 Task: Create List Brand Extension Review in Board Crisis Management Best Practices to Workspace Event Technology Rentals. Create List Brand Architecture Analysis in Board IT Service Level Agreement Management to Workspace Event Technology Rentals. Create List Brand Architecture Strategy in Board Sales Team Performance Analysis and Improvement to Workspace Event Technology Rentals
Action: Mouse moved to (1051, 586)
Screenshot: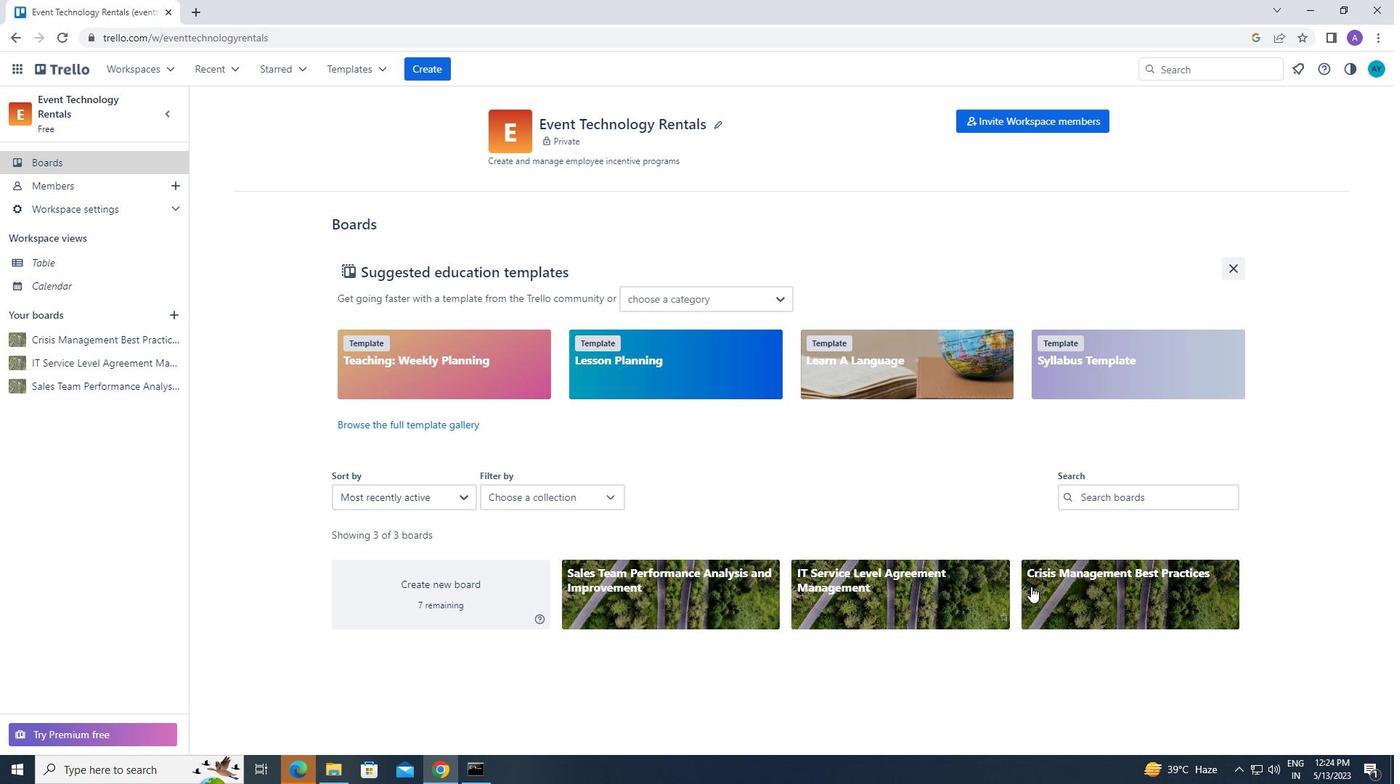 
Action: Mouse pressed left at (1051, 586)
Screenshot: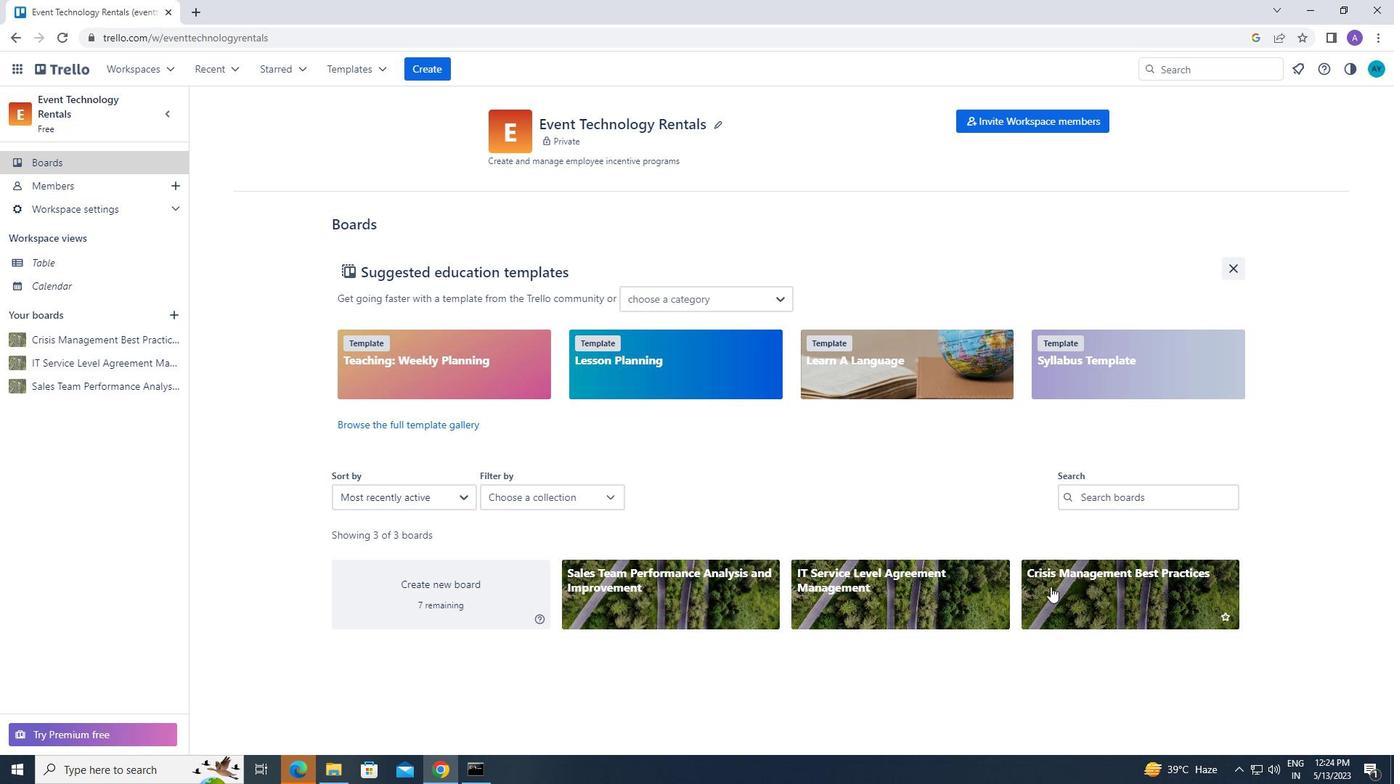 
Action: Mouse moved to (252, 152)
Screenshot: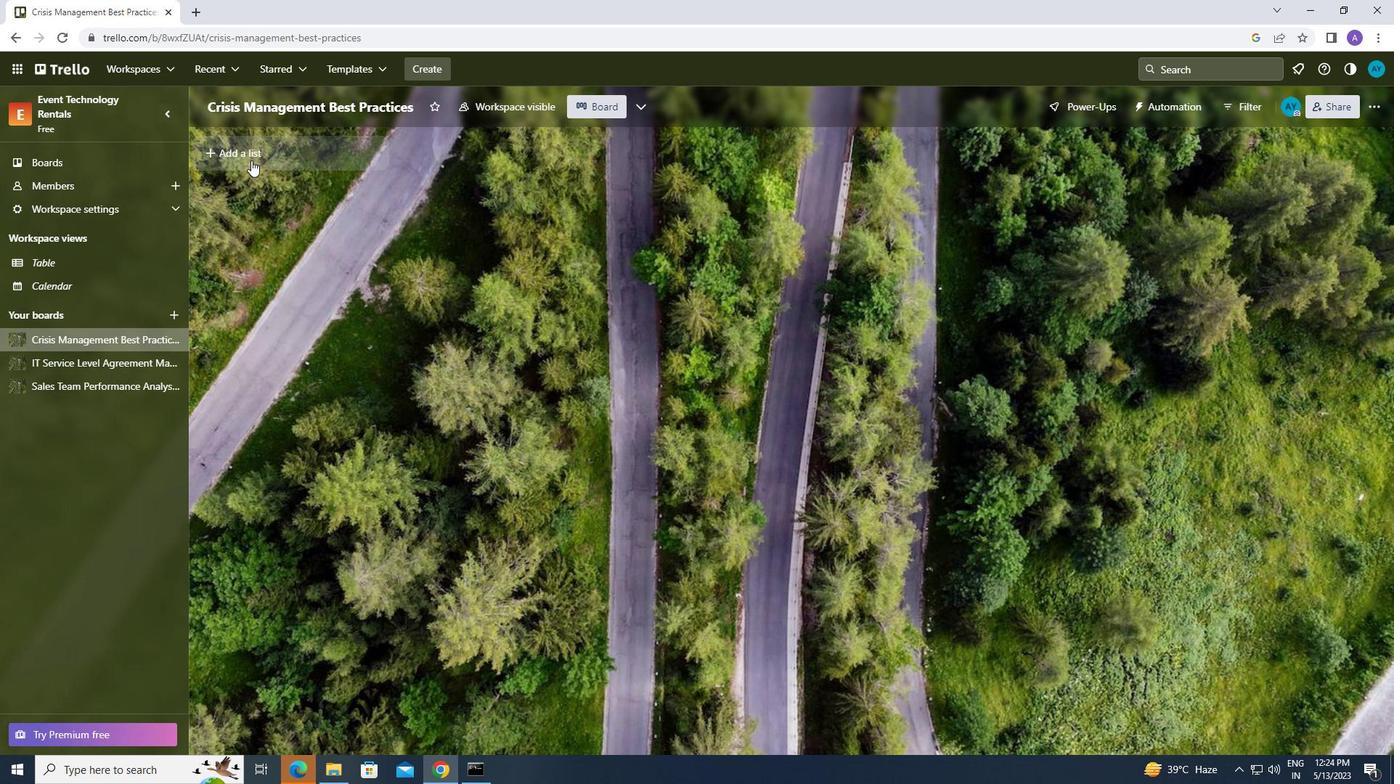 
Action: Mouse pressed left at (252, 152)
Screenshot: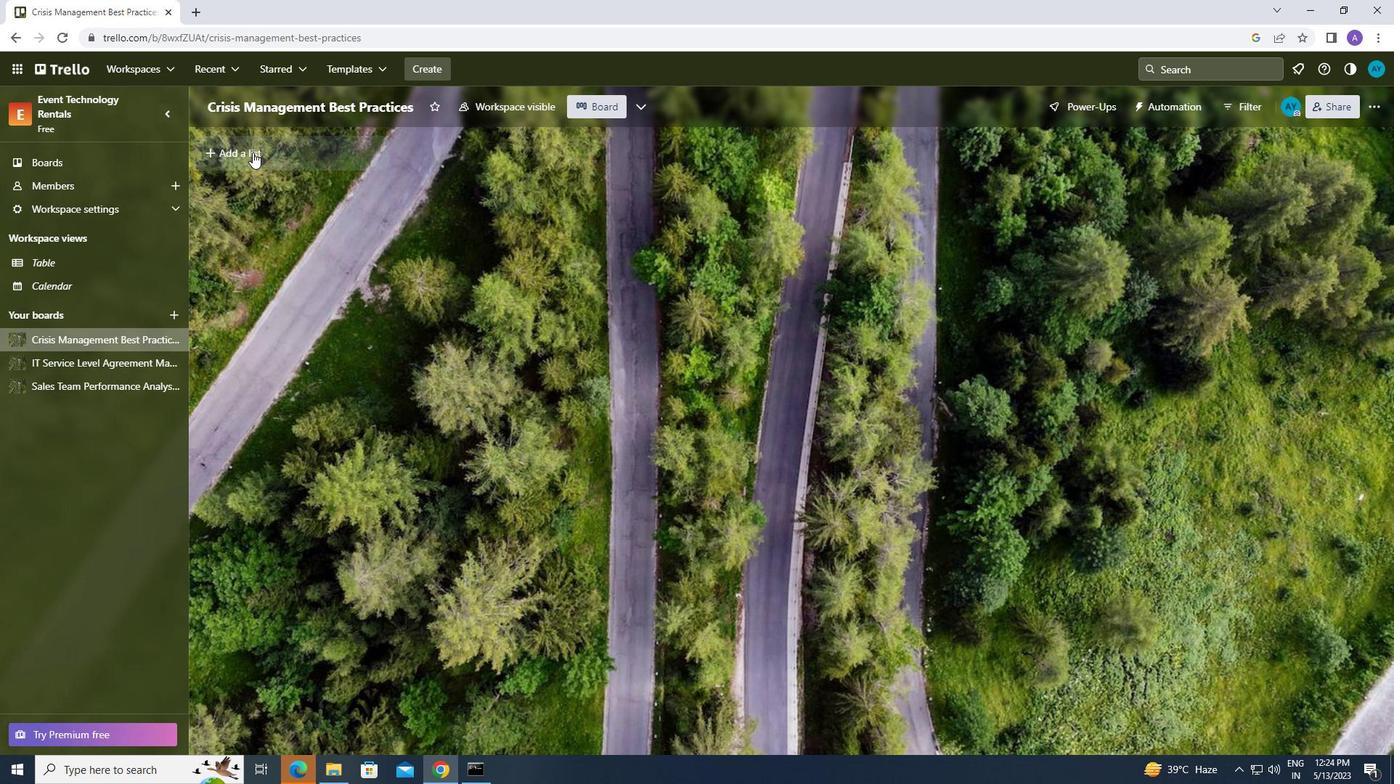
Action: Mouse moved to (256, 156)
Screenshot: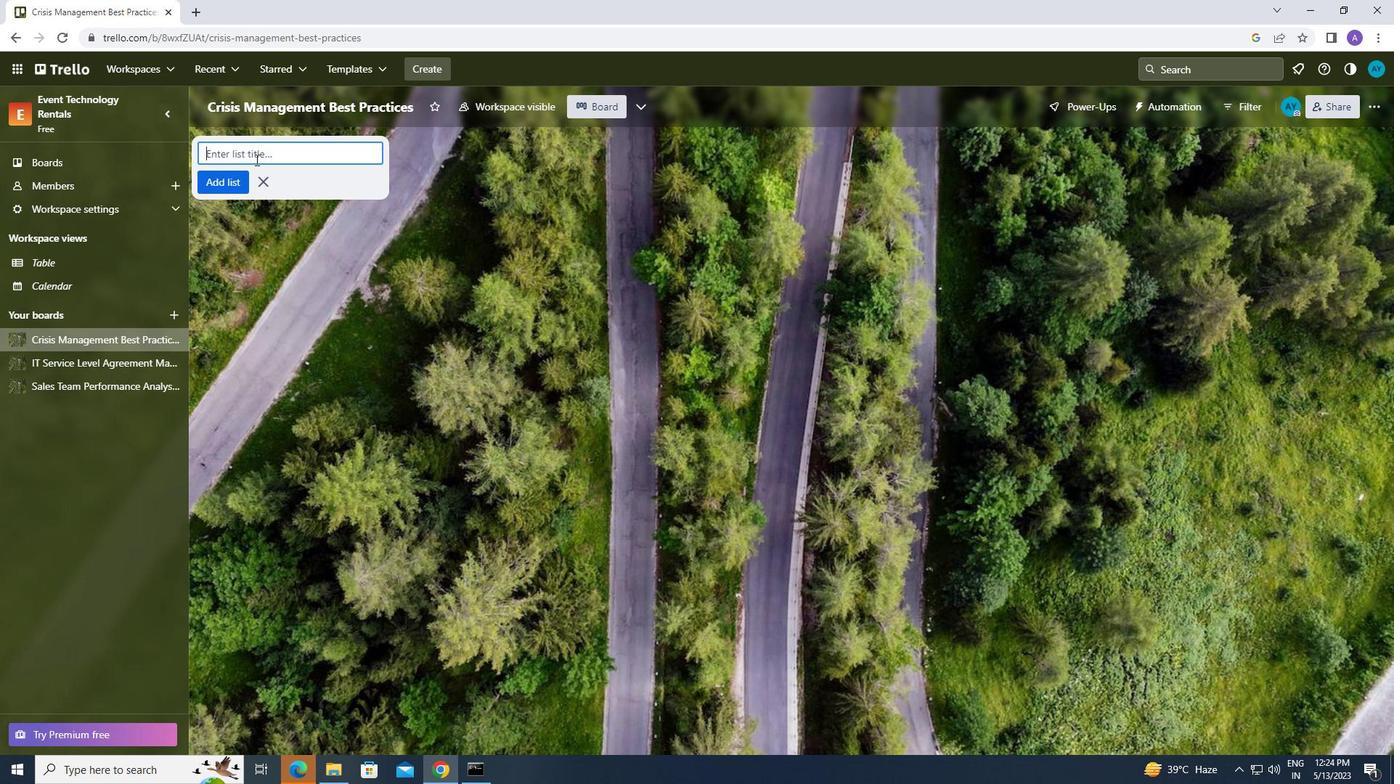 
Action: Mouse pressed left at (256, 156)
Screenshot: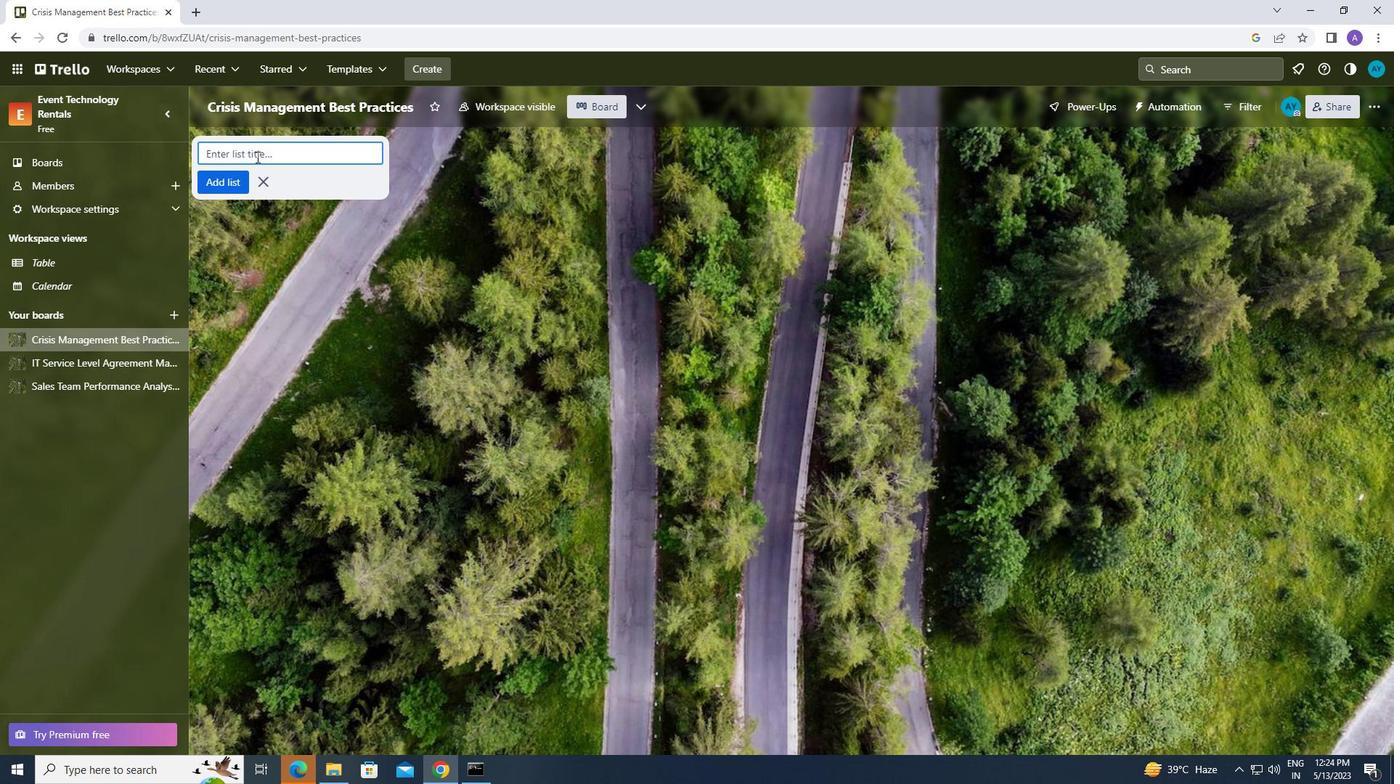 
Action: Key pressed <Key.caps_lock>b<Key.backspace><Key.caps_lock>b<Key.caps_lock>rand<Key.space><Key.caps_lock>e<Key.caps_lock>xt
Screenshot: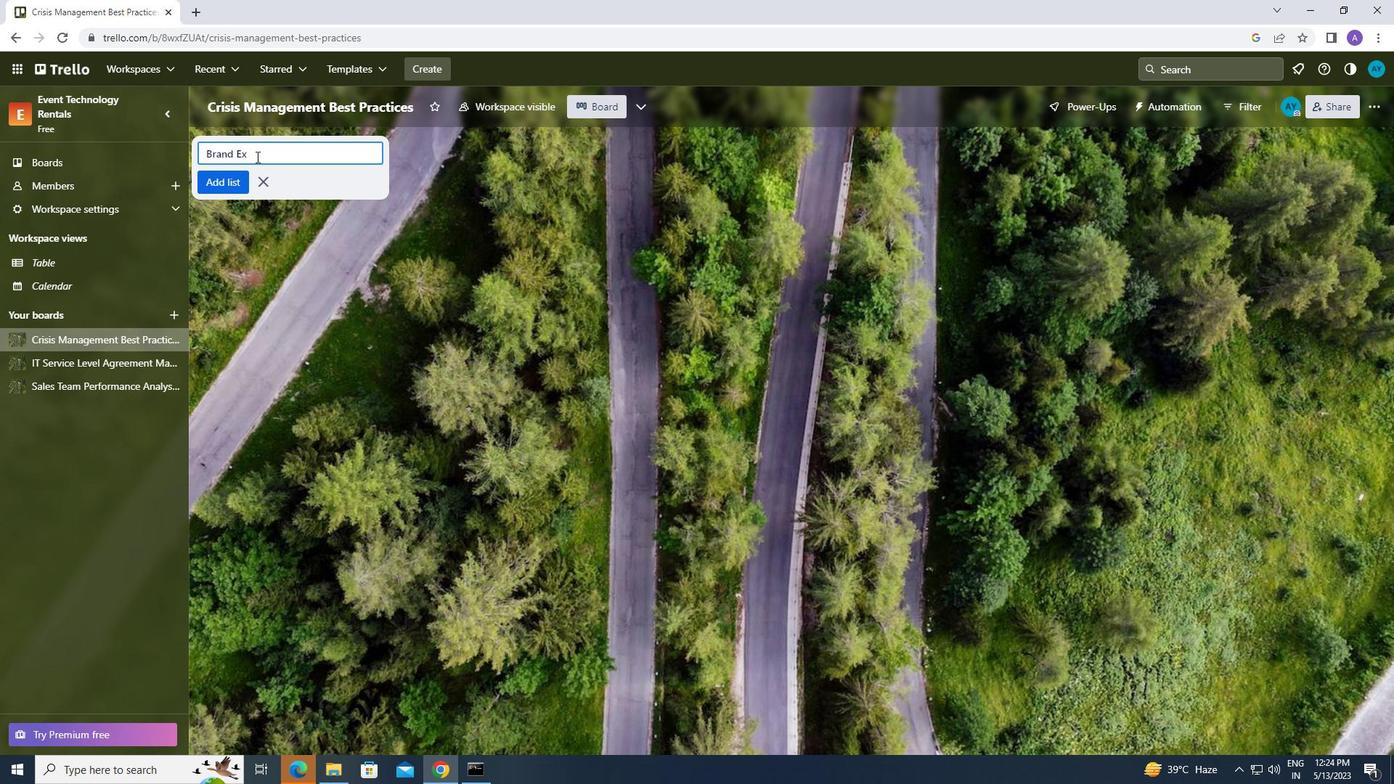
Action: Mouse moved to (608, 71)
Screenshot: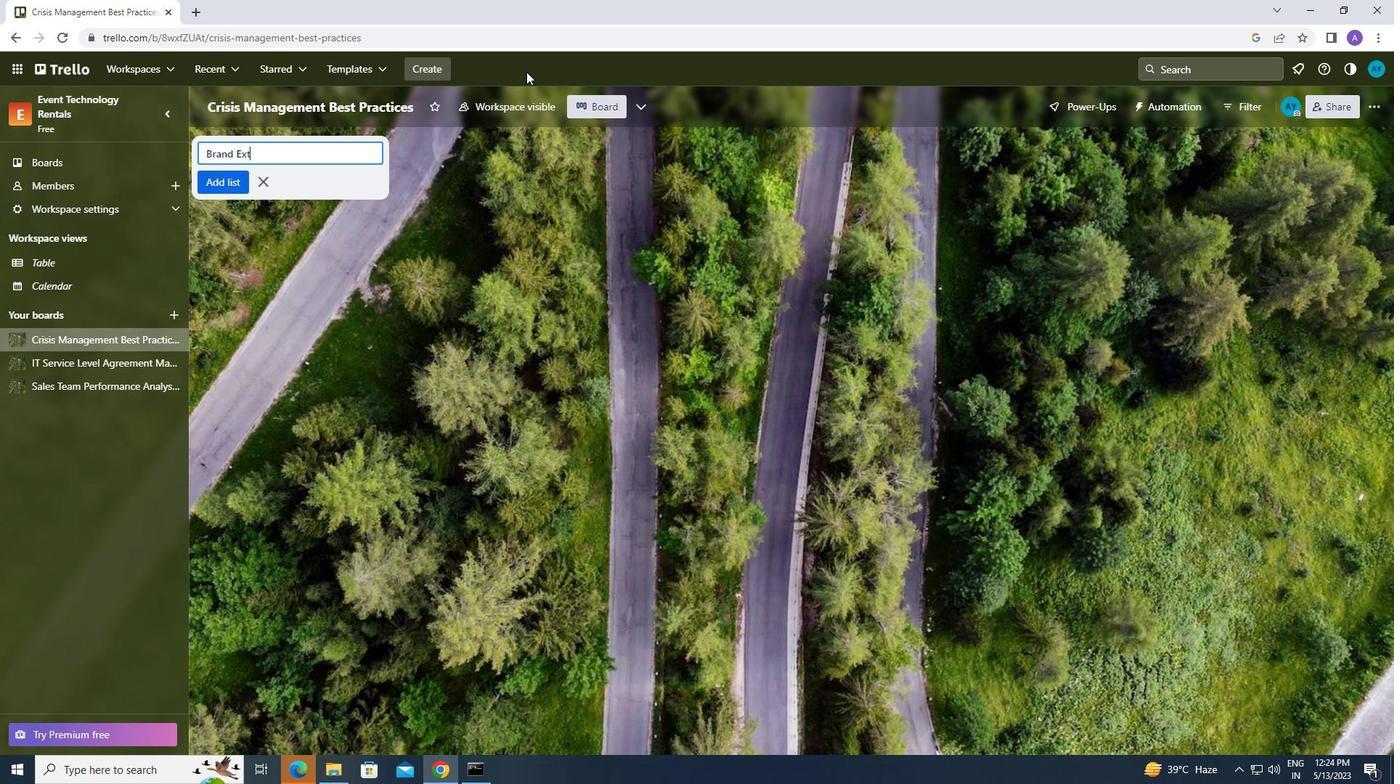 
Action: Key pressed ension<Key.space><Key.caps_lock>r<Key.caps_lock>eview
Screenshot: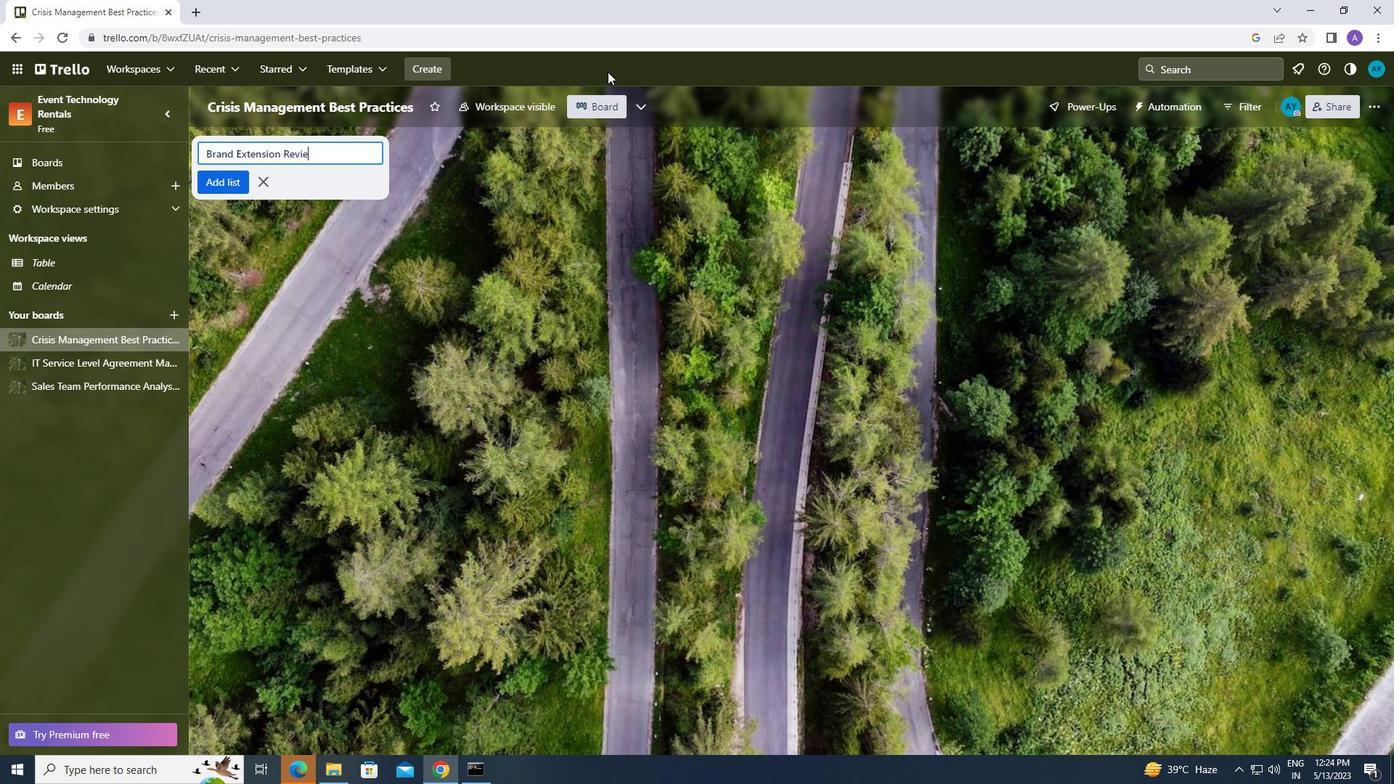 
Action: Mouse moved to (626, 102)
Screenshot: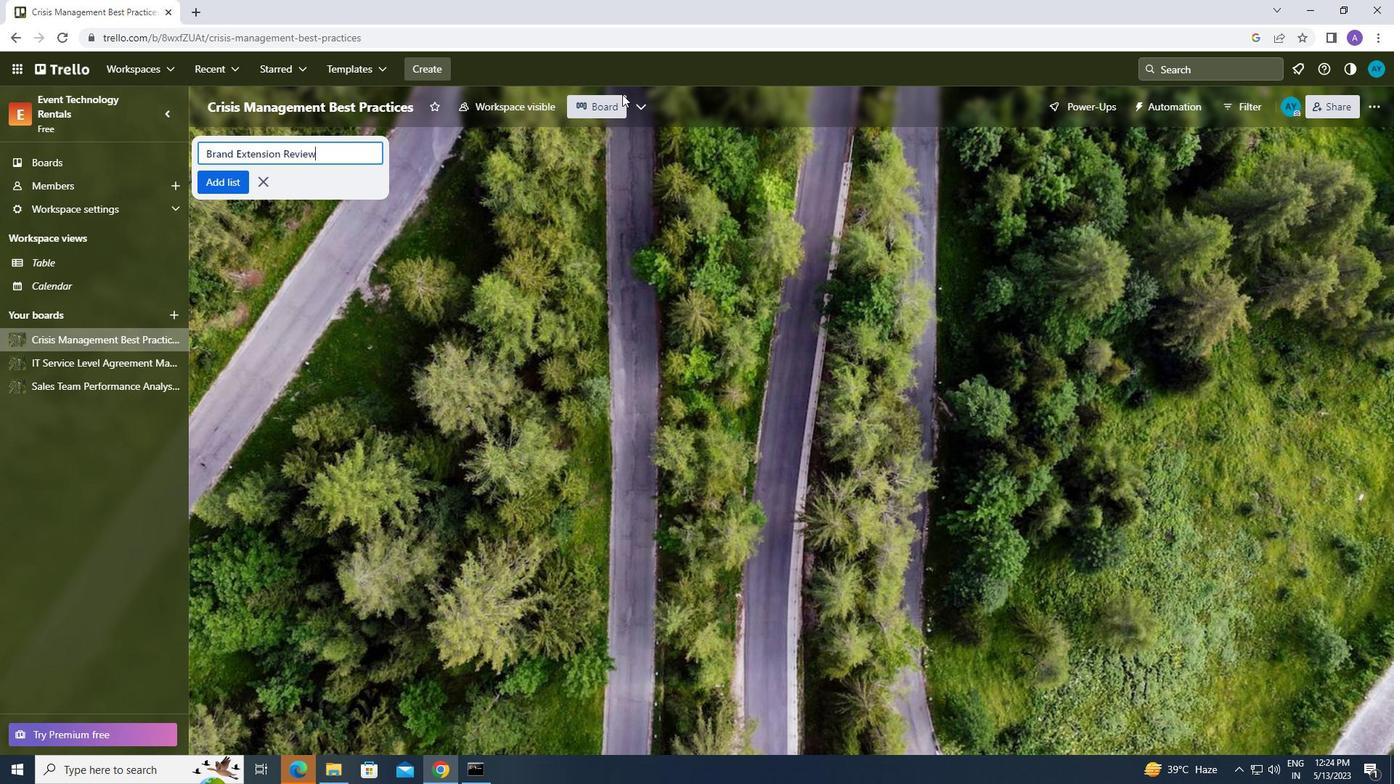 
Action: Key pressed <Key.enter>
Screenshot: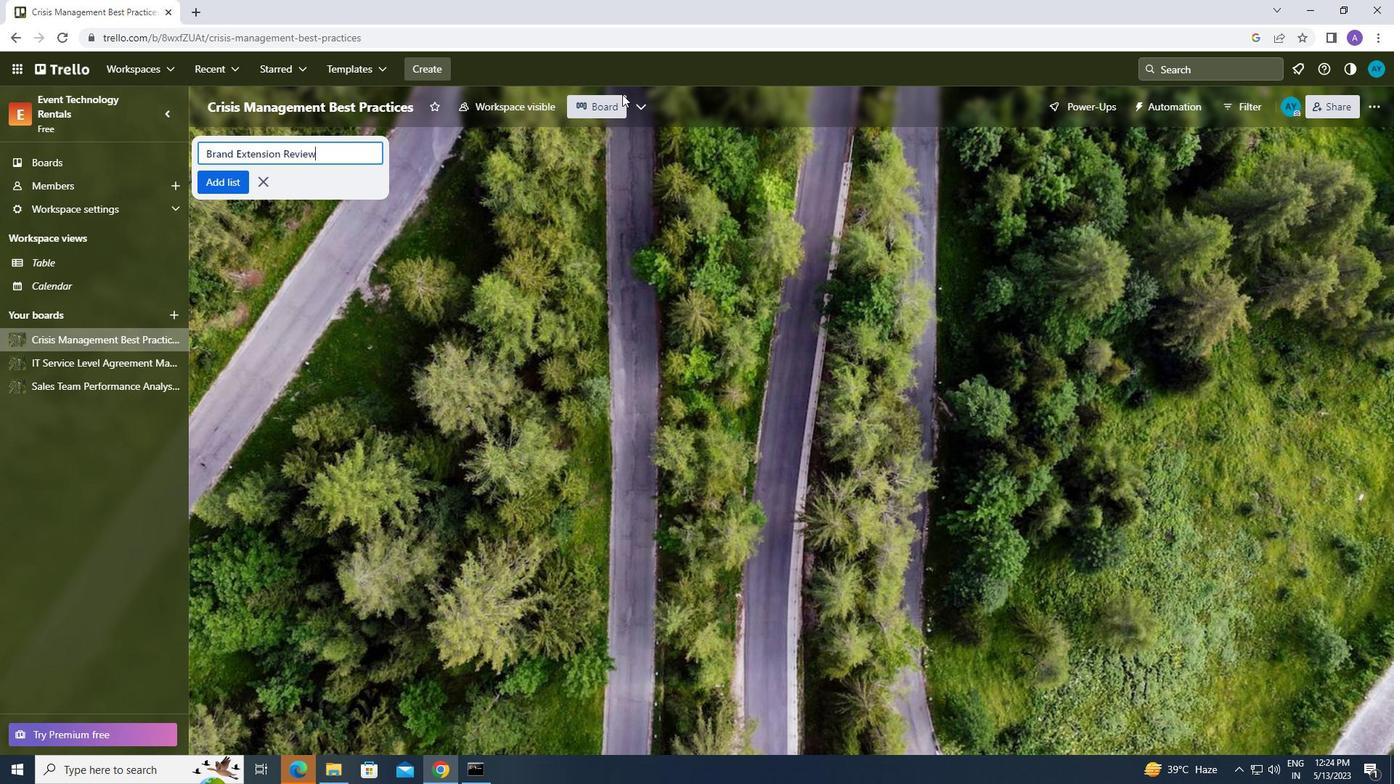 
Action: Mouse moved to (153, 69)
Screenshot: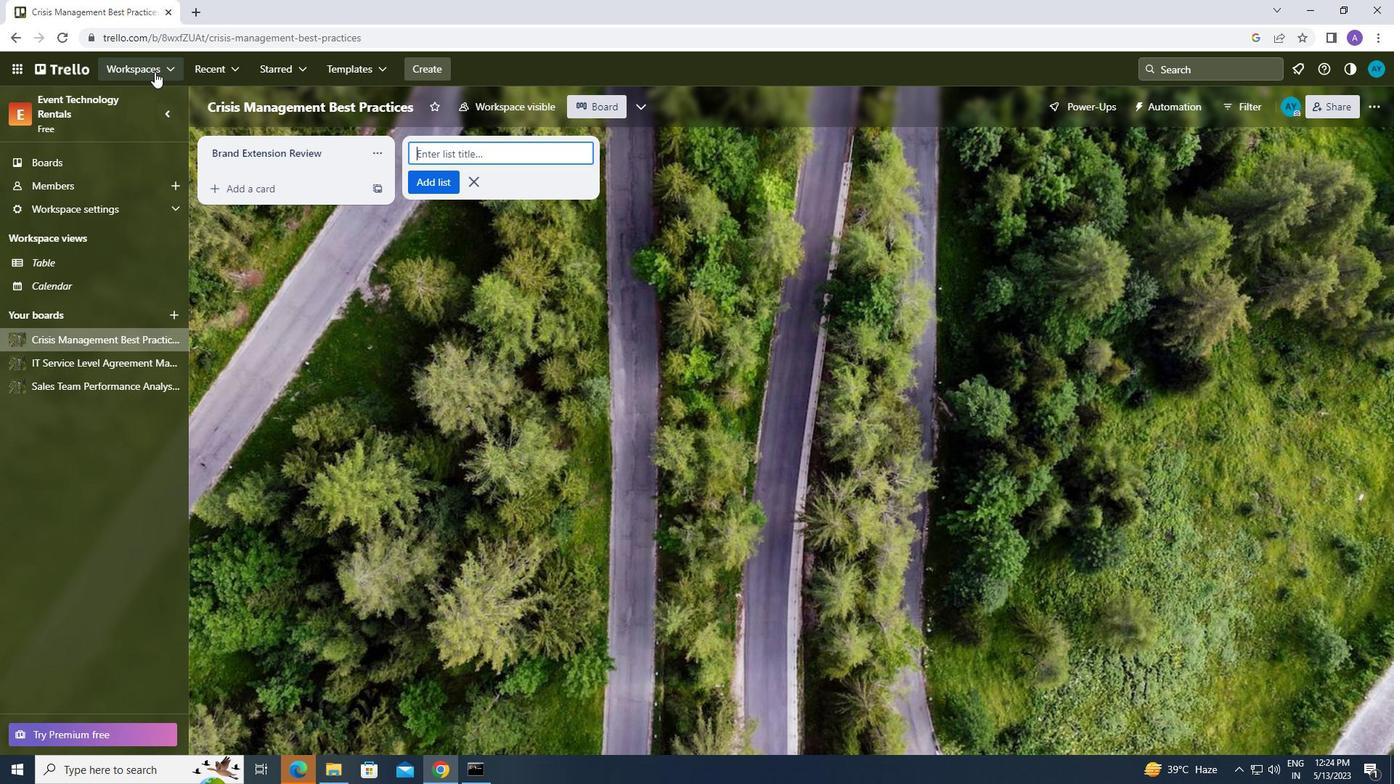 
Action: Mouse pressed left at (153, 69)
Screenshot: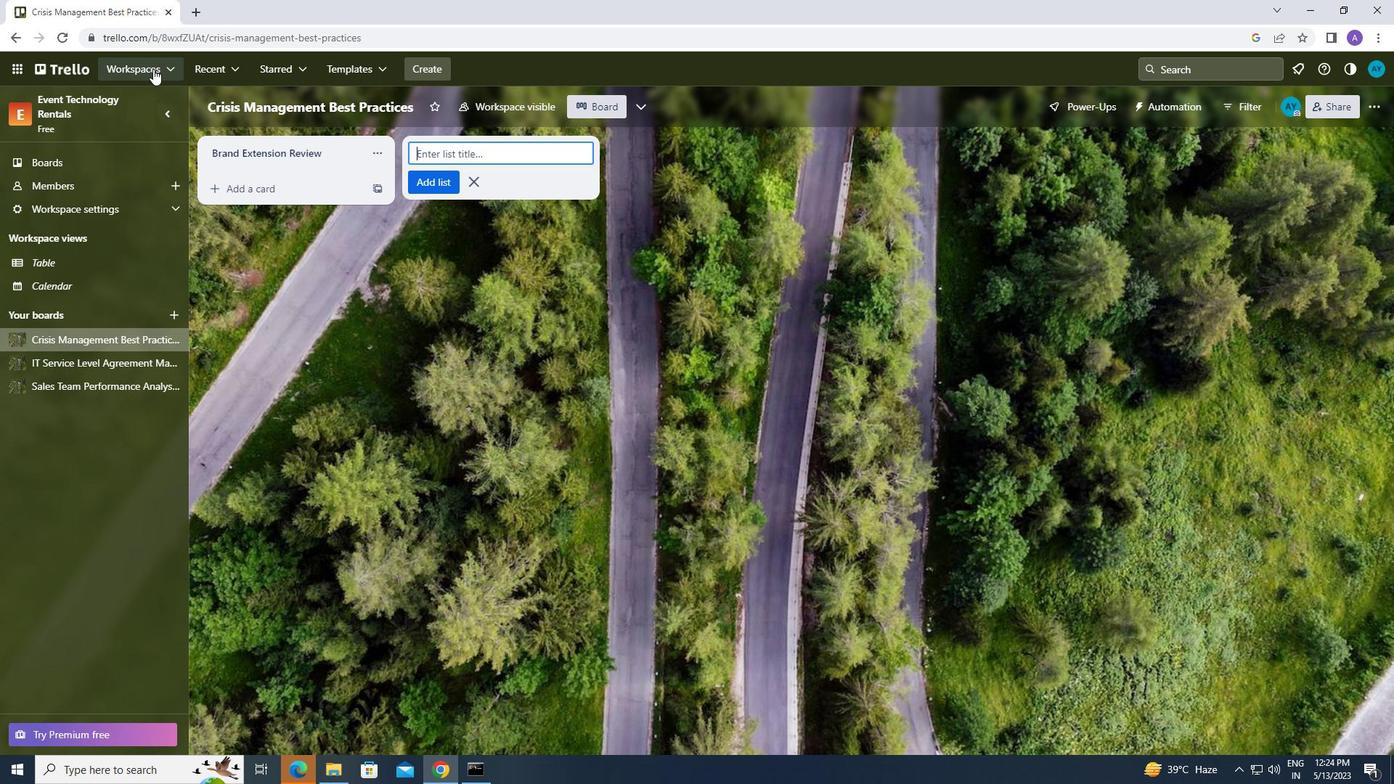 
Action: Mouse moved to (156, 347)
Screenshot: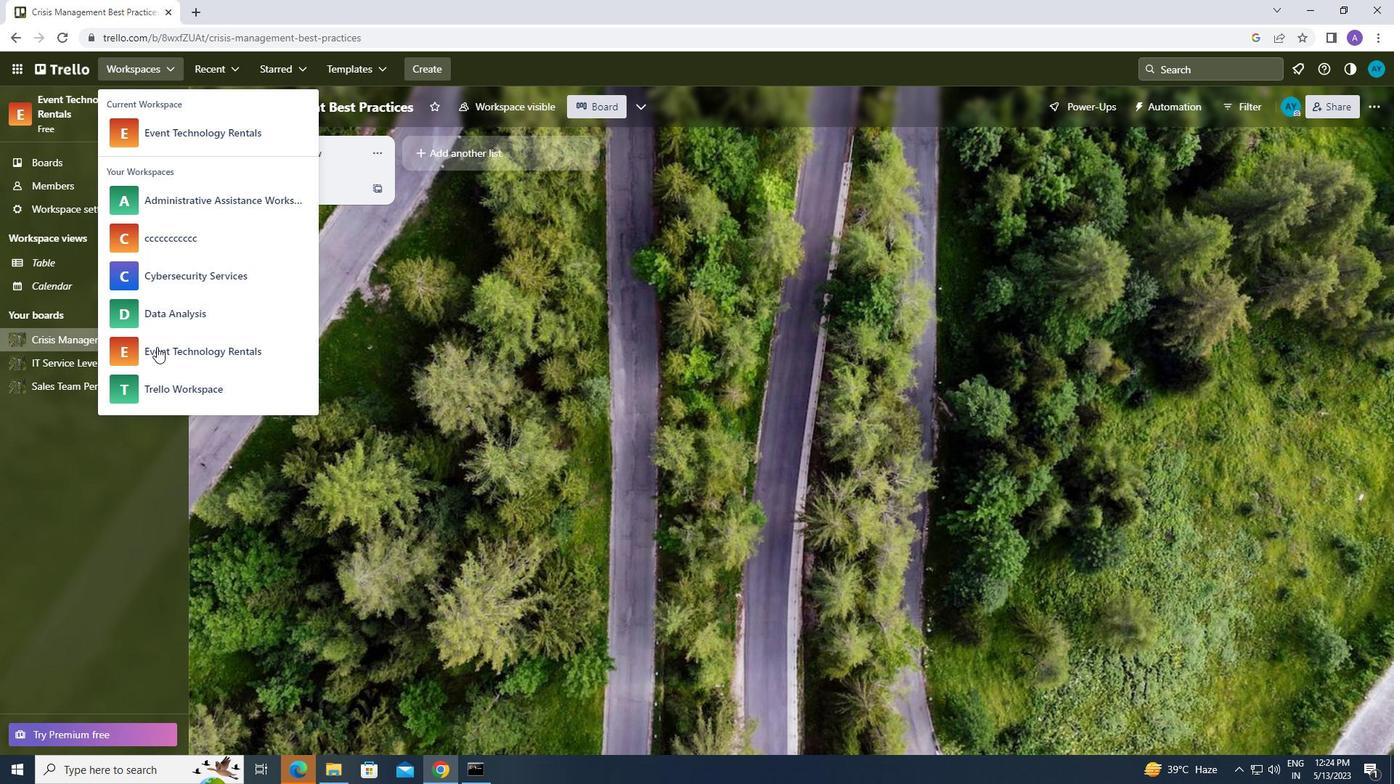
Action: Mouse pressed left at (156, 347)
Screenshot: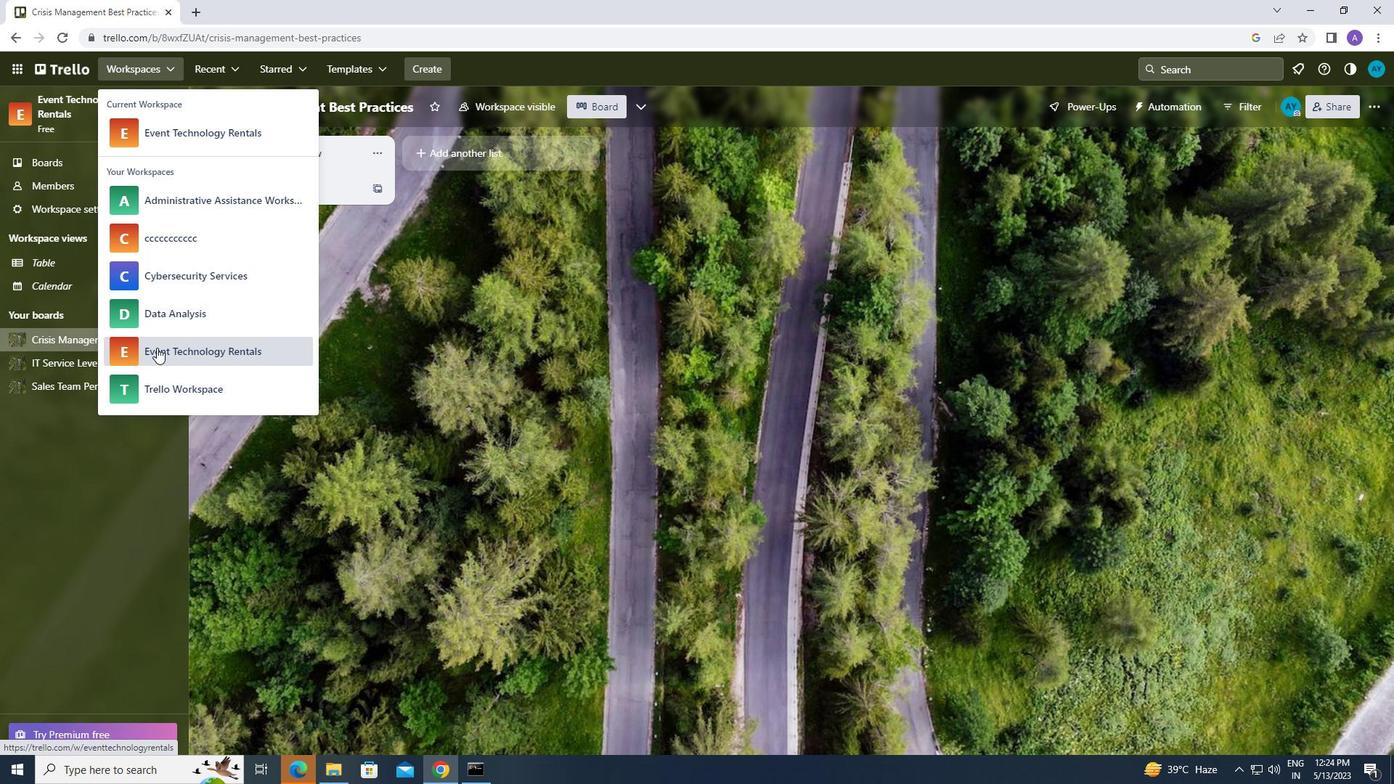 
Action: Mouse moved to (876, 581)
Screenshot: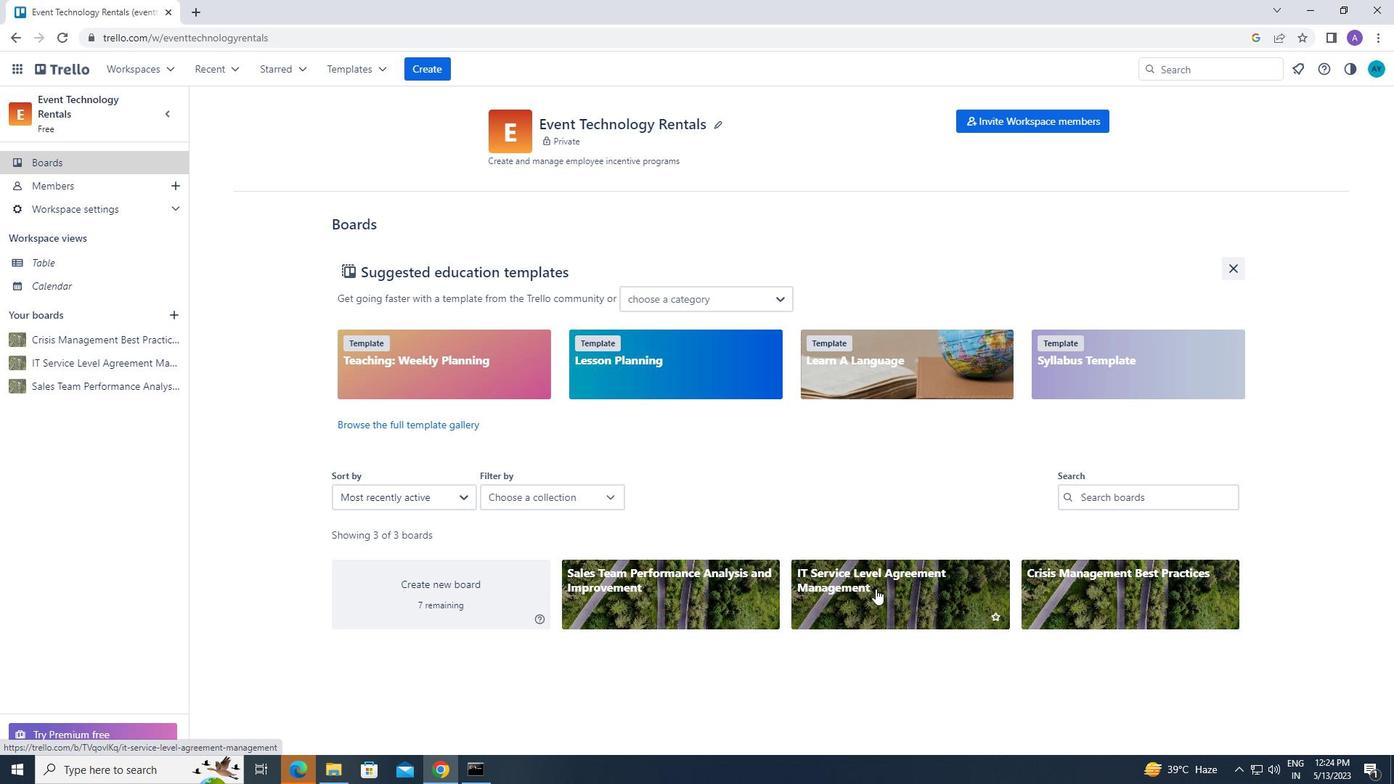 
Action: Mouse pressed left at (876, 581)
Screenshot: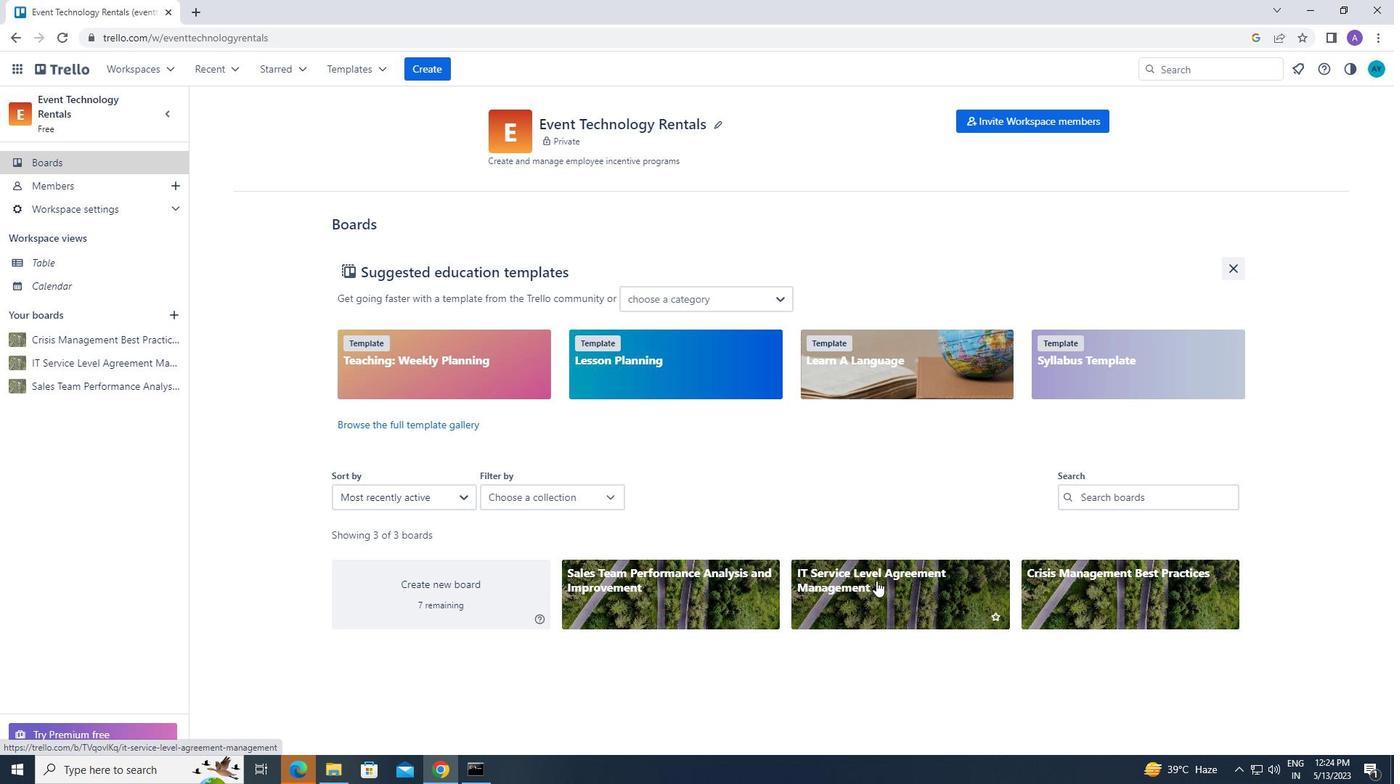 
Action: Mouse moved to (291, 149)
Screenshot: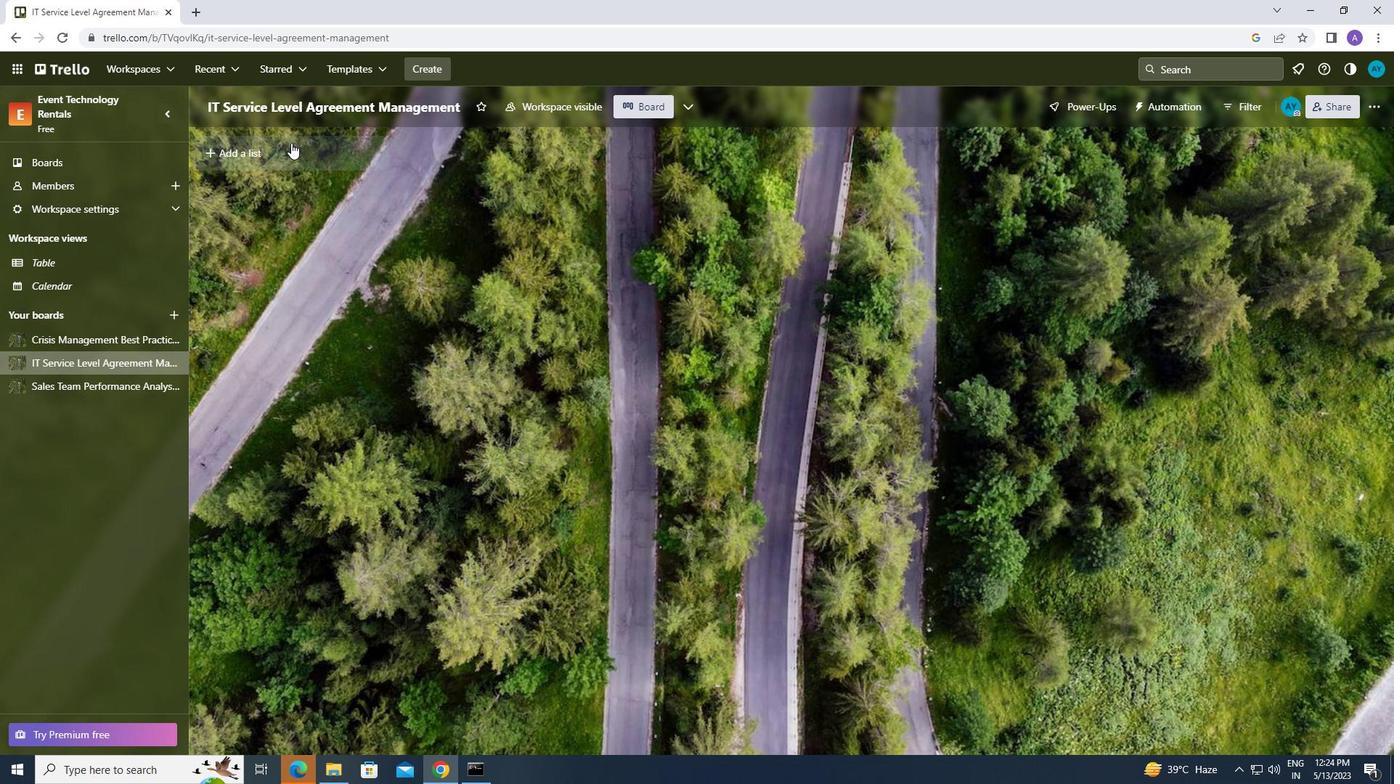 
Action: Mouse pressed left at (291, 149)
Screenshot: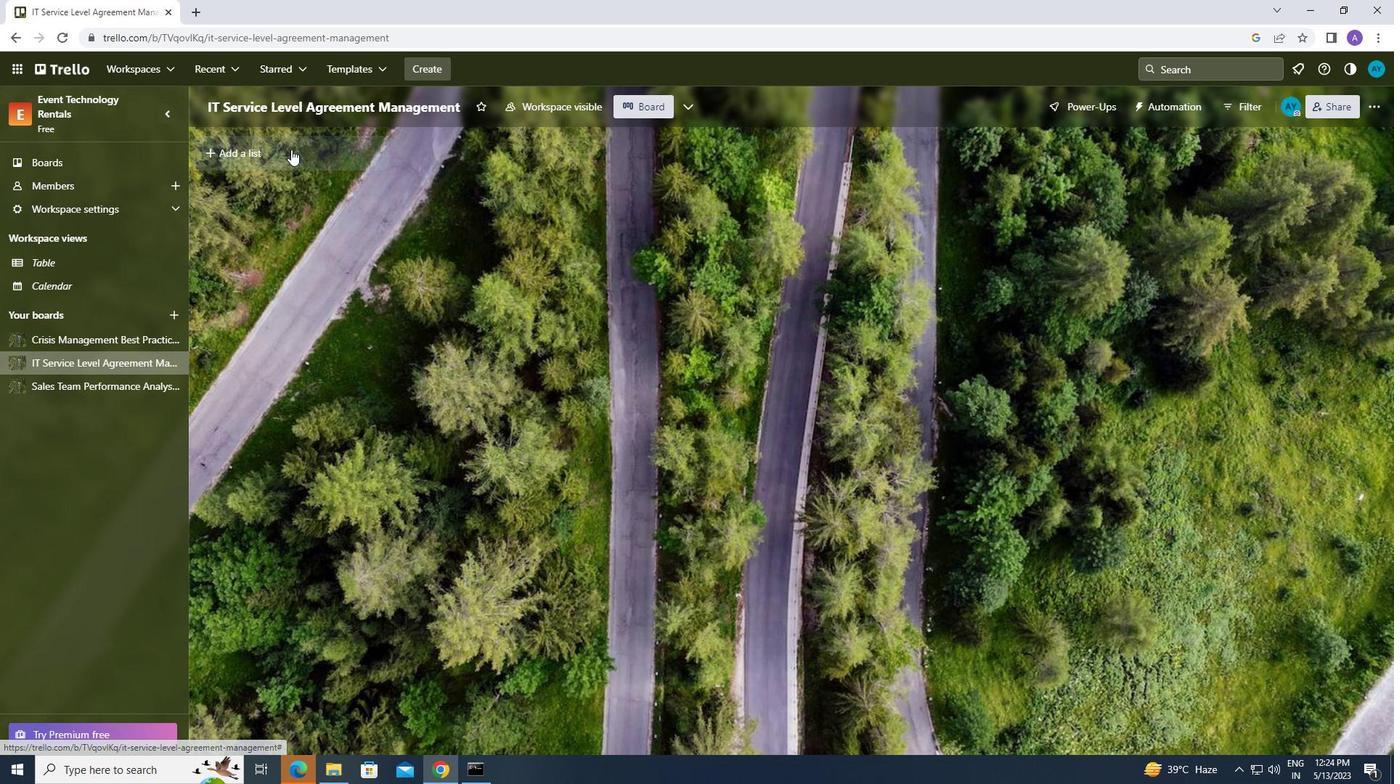 
Action: Mouse moved to (281, 149)
Screenshot: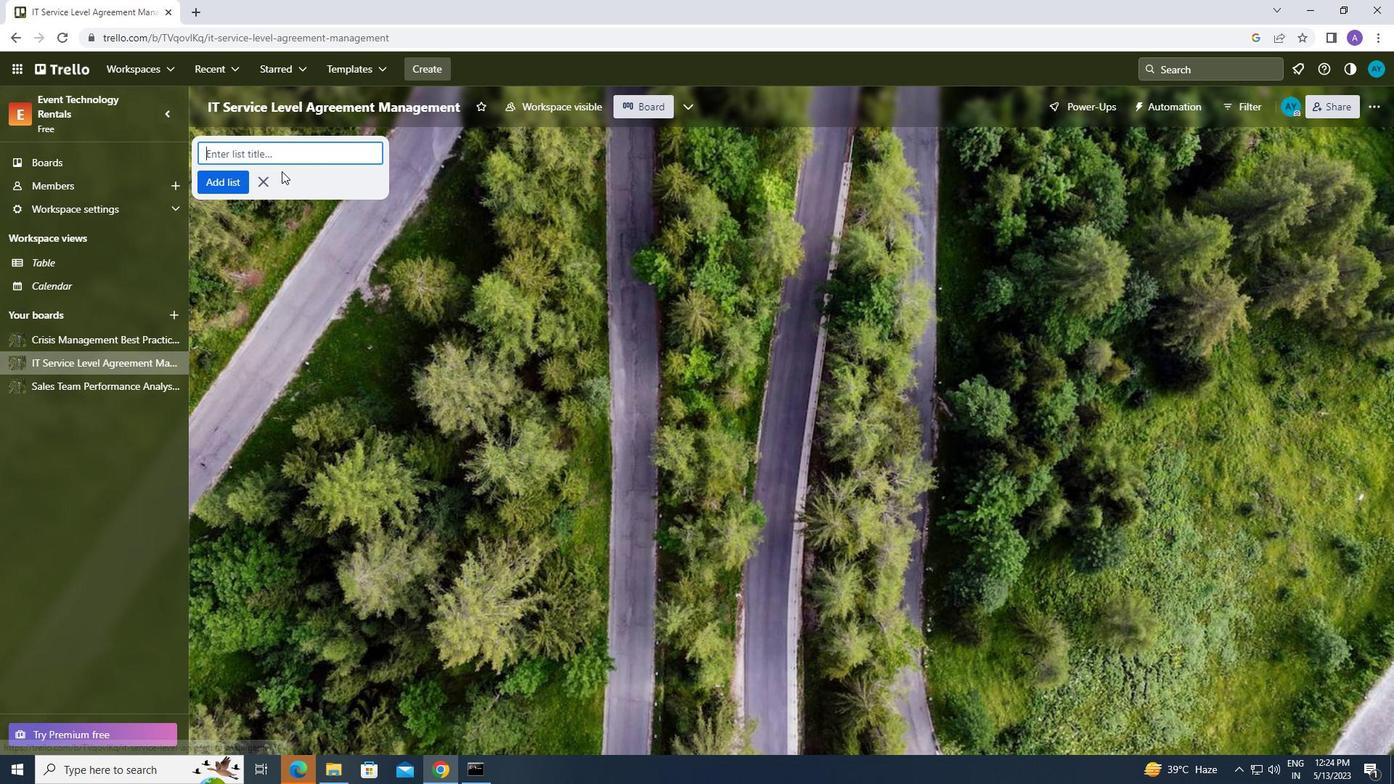 
Action: Mouse pressed left at (281, 149)
Screenshot: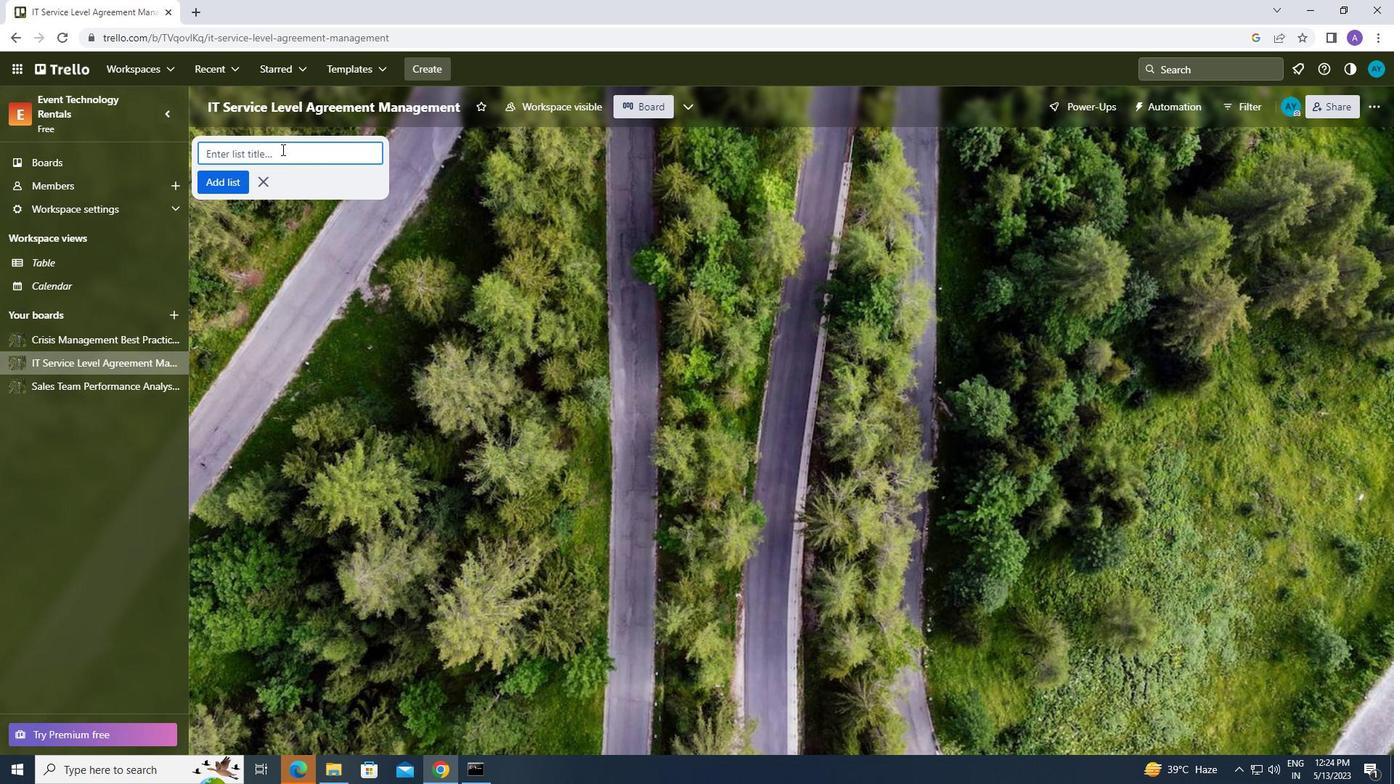 
Action: Key pressed <Key.caps_lock>b<Key.caps_lock>rand<Key.space><Key.caps_lock>a<Key.caps_lock>rchitectur
Screenshot: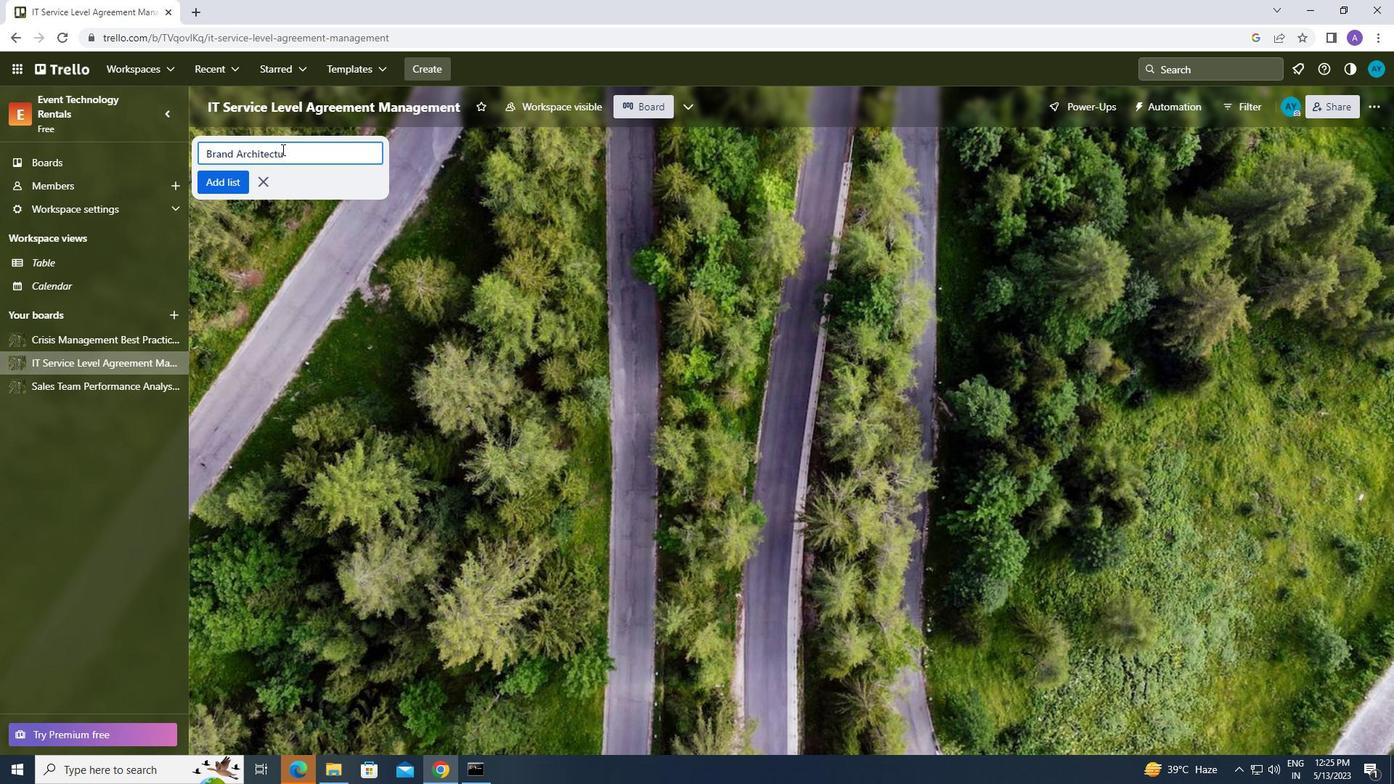 
Action: Mouse moved to (363, 205)
Screenshot: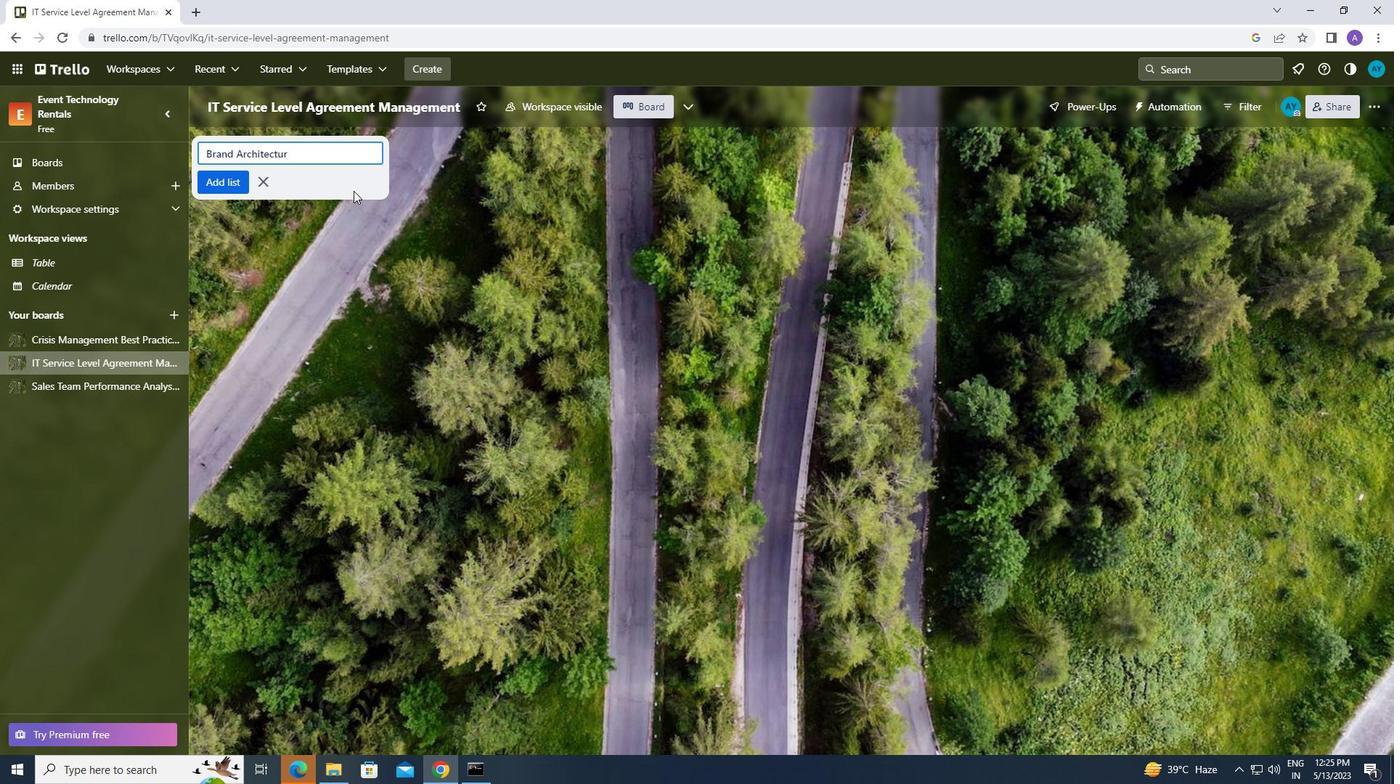 
Action: Key pressed e<Key.enter>
Screenshot: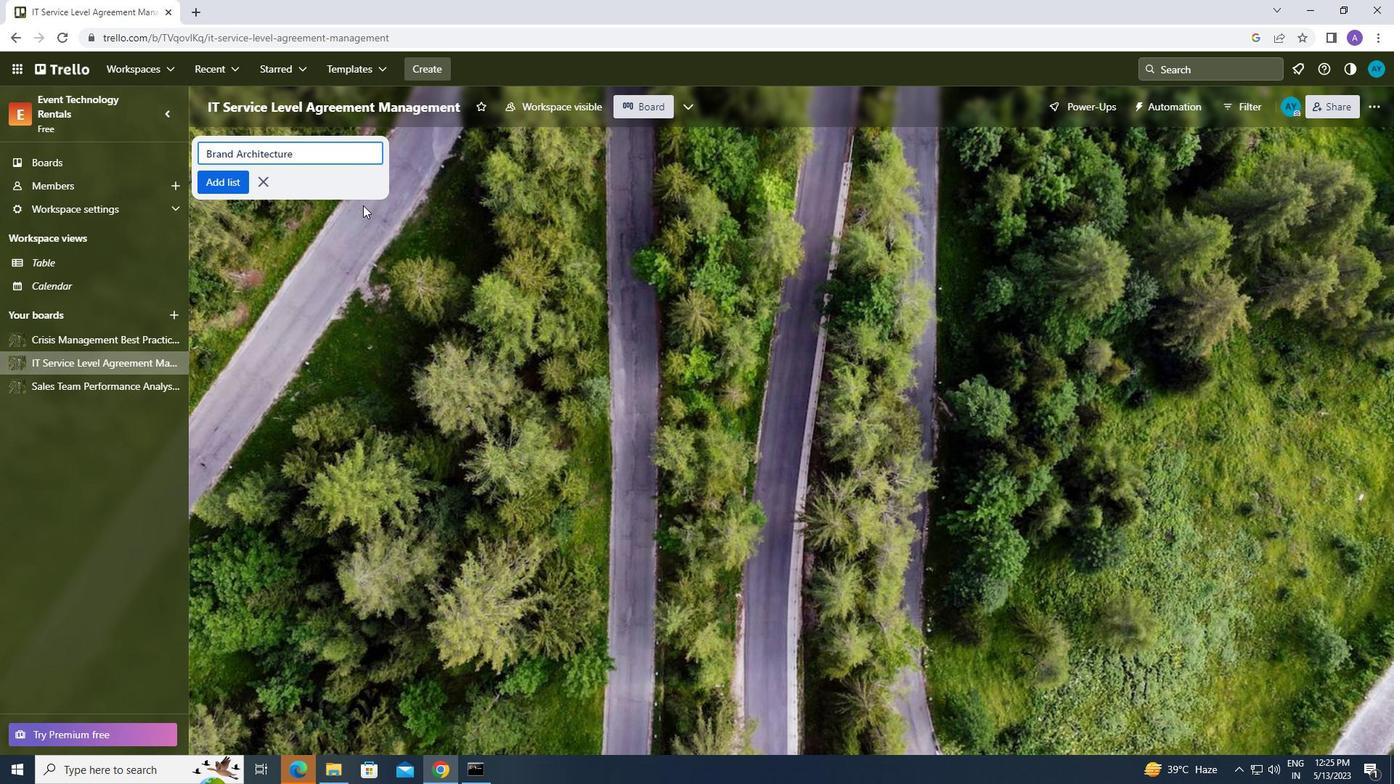 
Action: Mouse moved to (116, 66)
Screenshot: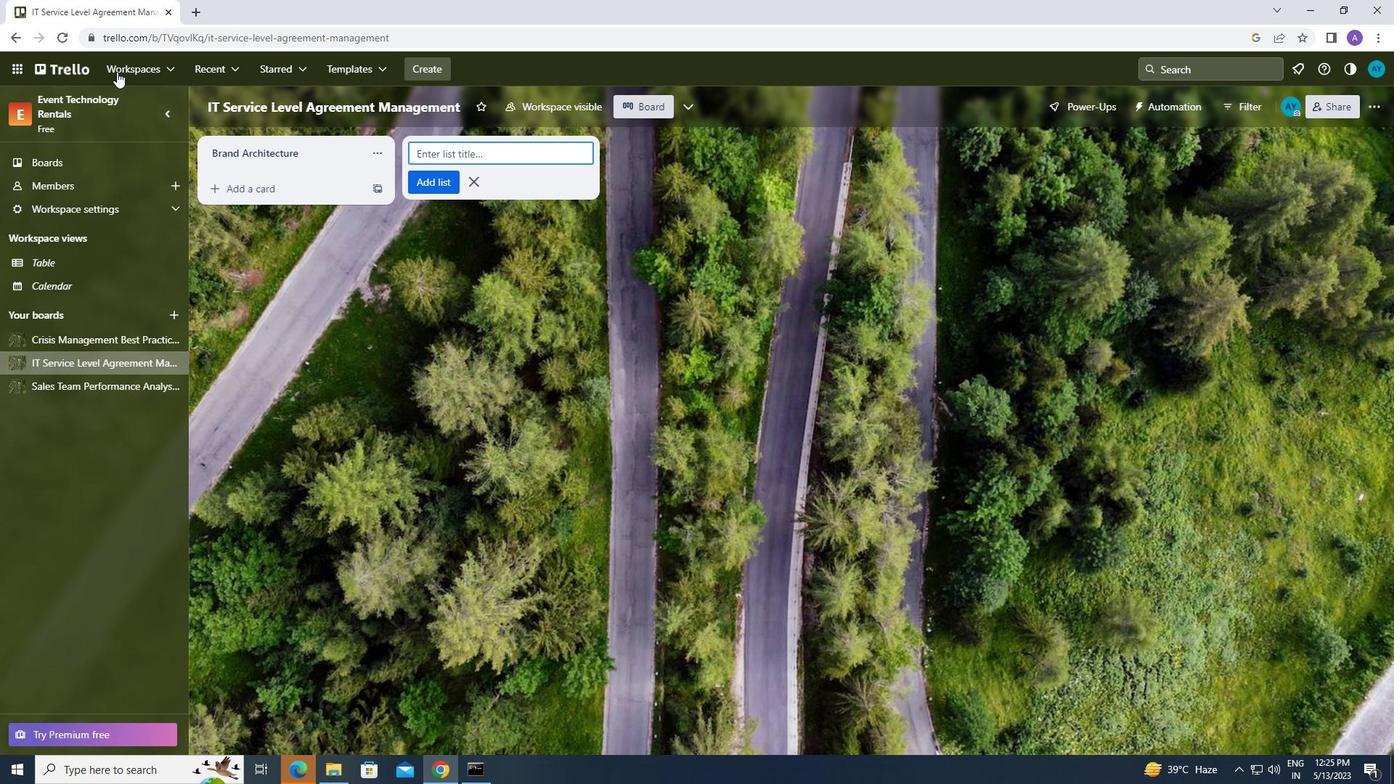 
Action: Mouse pressed left at (116, 66)
Screenshot: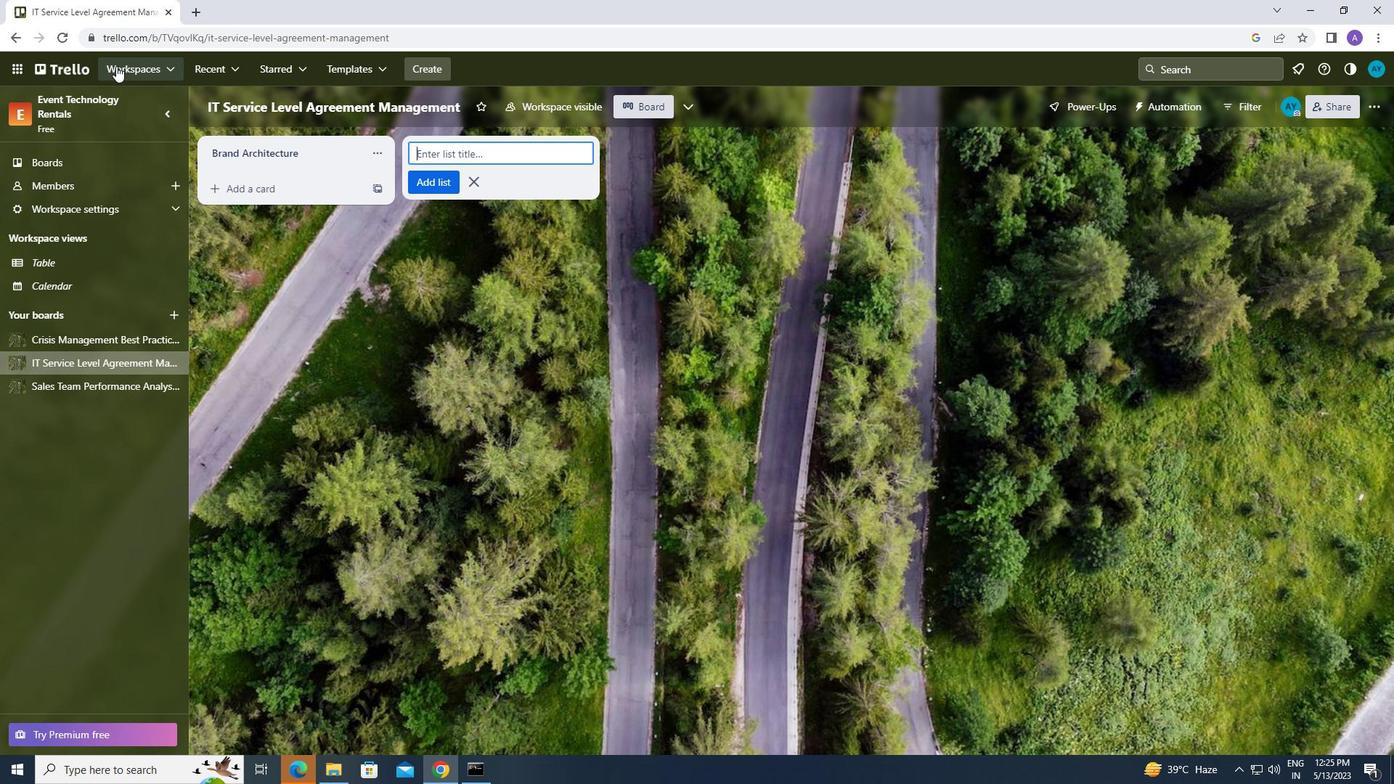 
Action: Mouse moved to (146, 350)
Screenshot: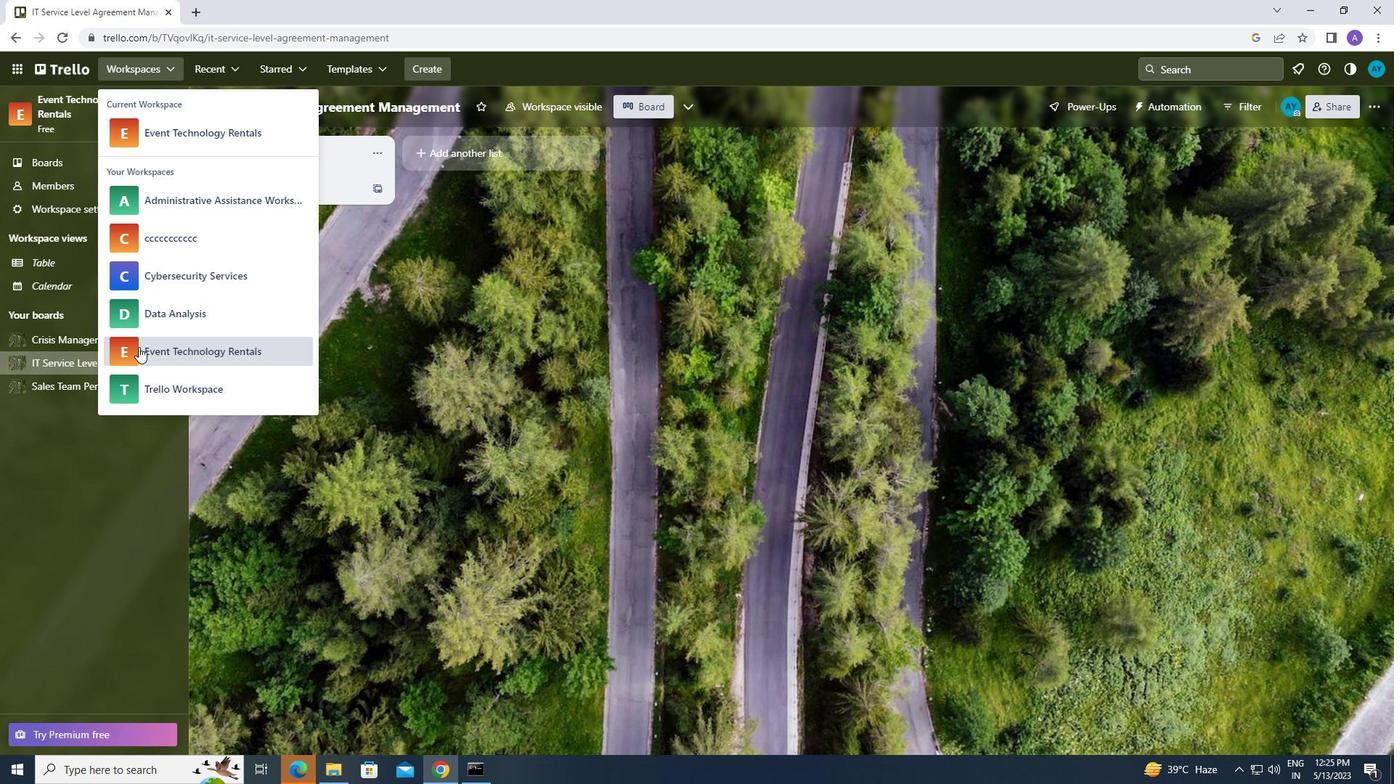 
Action: Mouse pressed left at (146, 350)
Screenshot: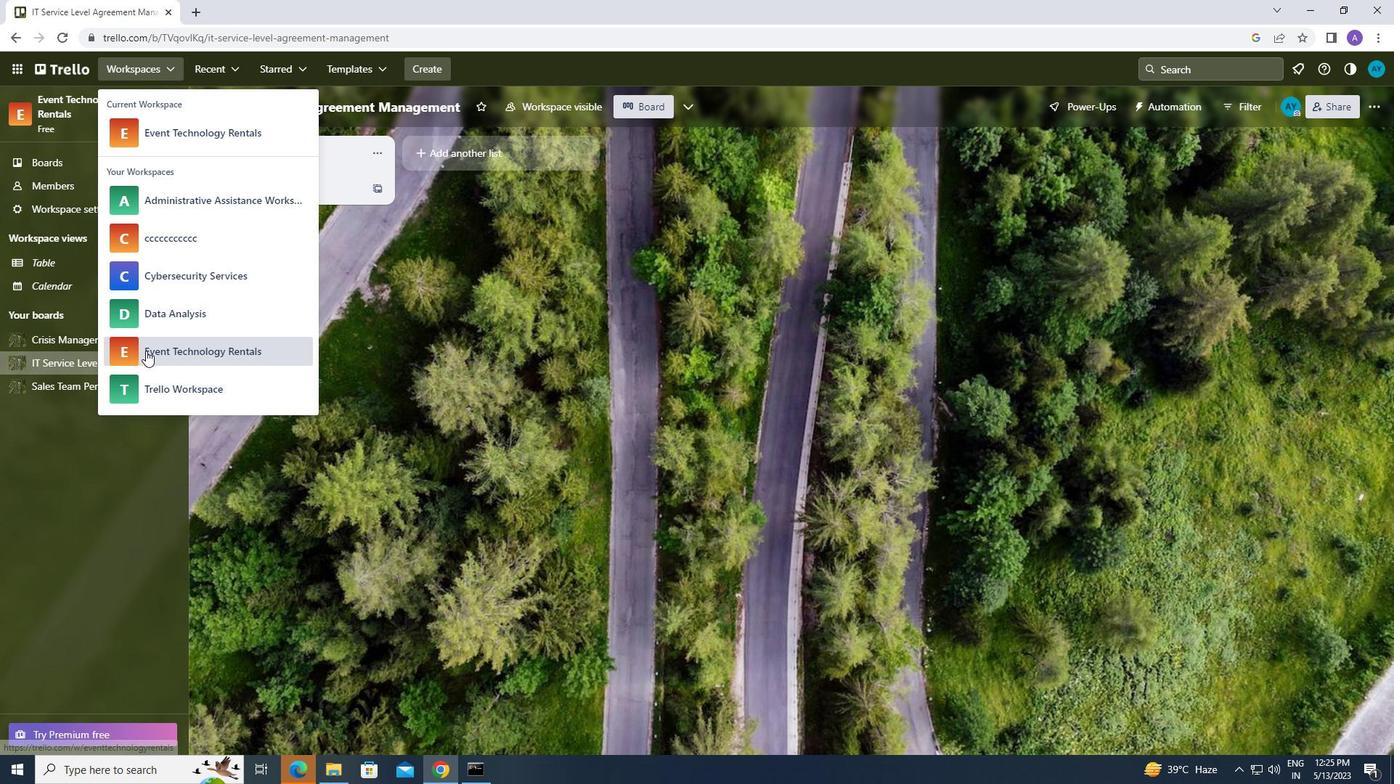 
Action: Mouse moved to (638, 592)
Screenshot: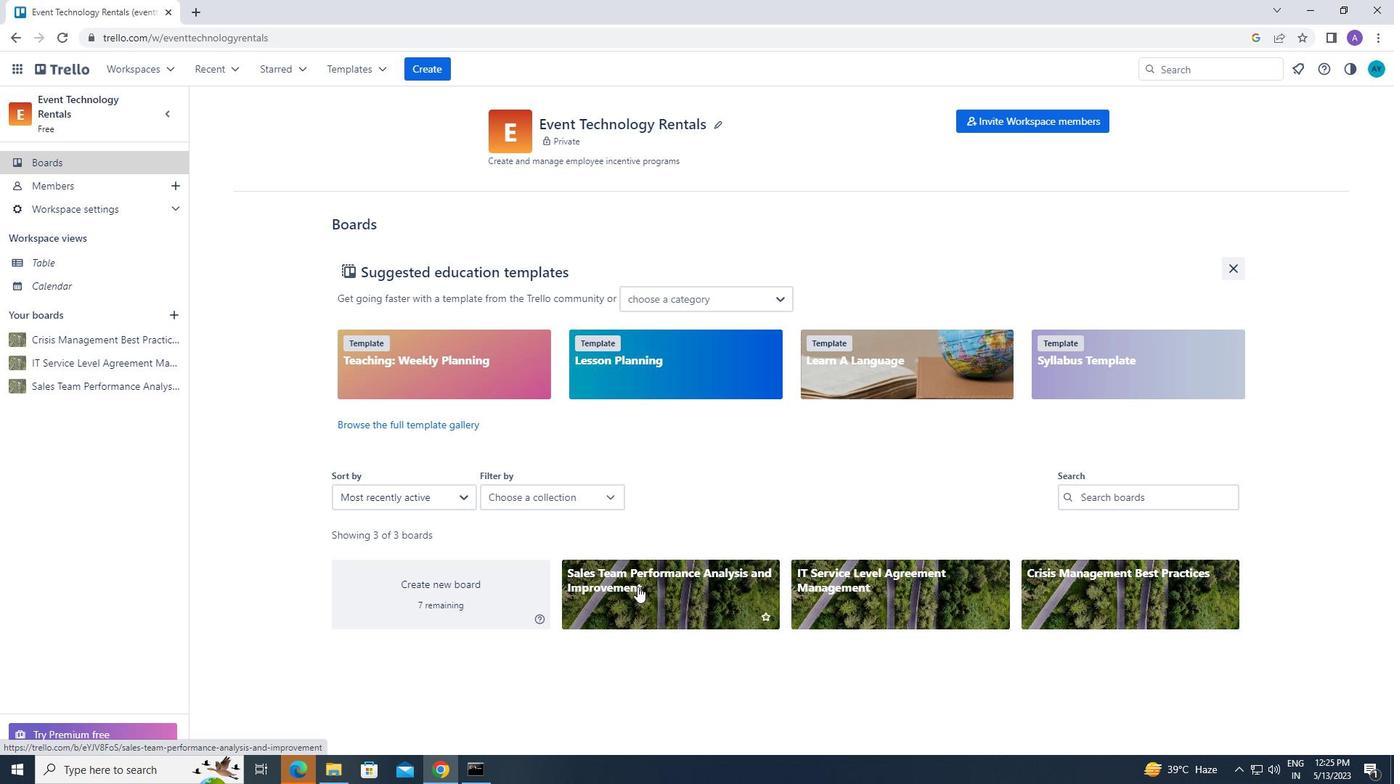 
Action: Mouse pressed left at (638, 592)
Screenshot: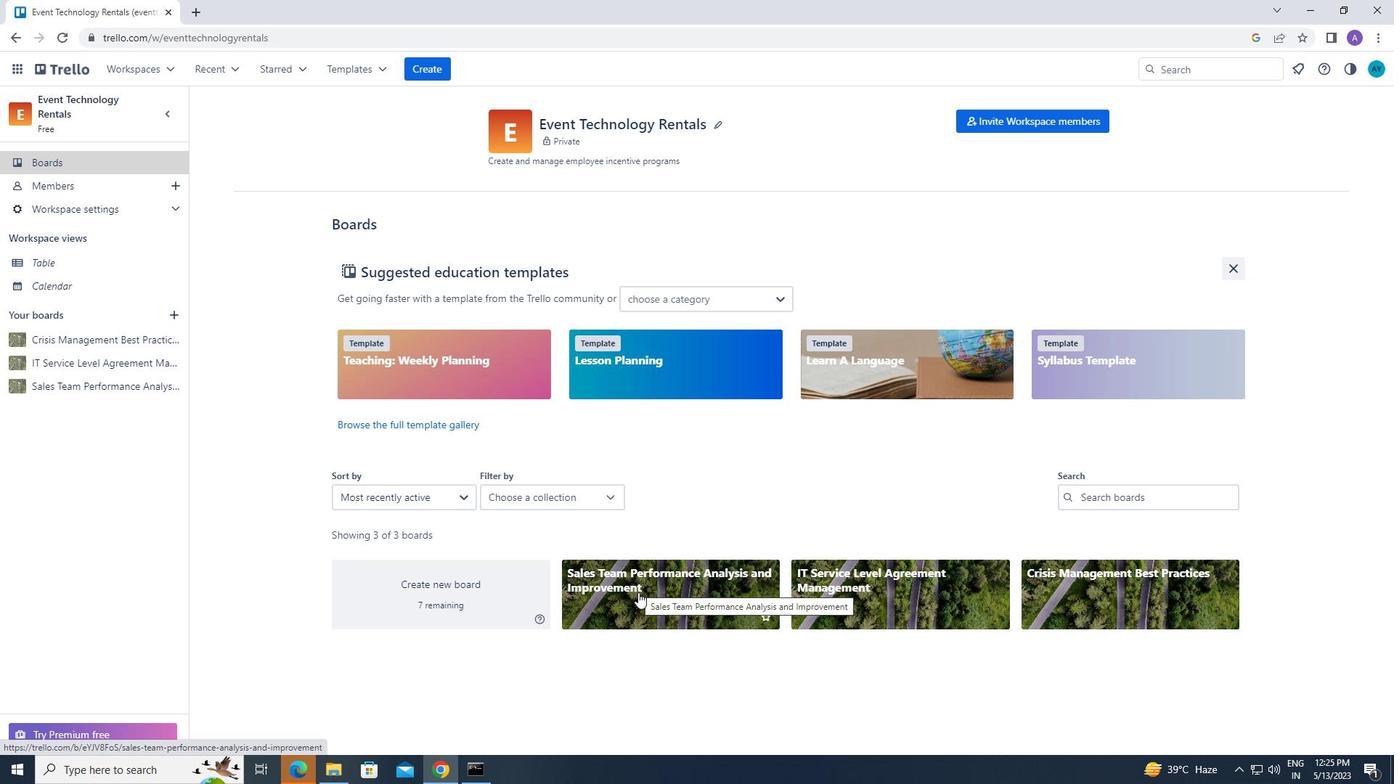 
Action: Mouse moved to (244, 154)
Screenshot: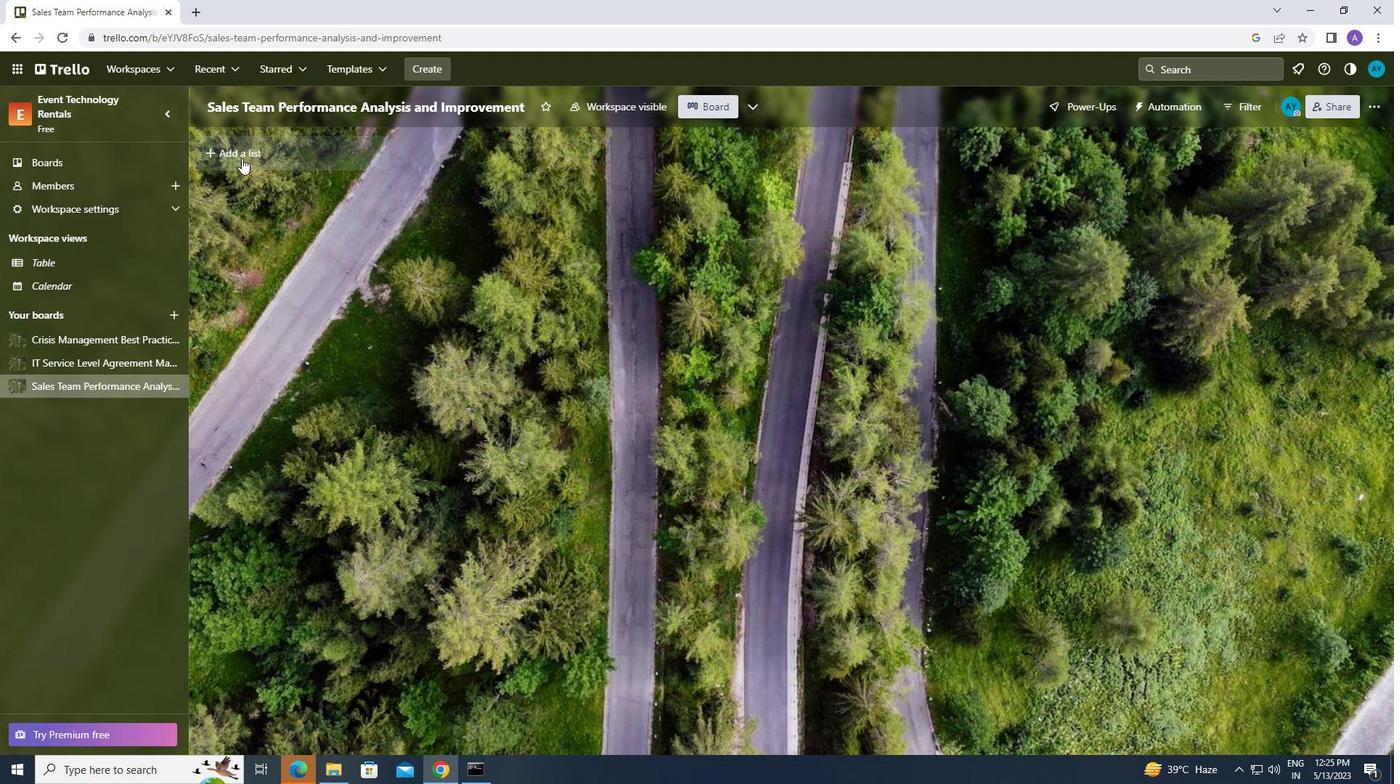 
Action: Mouse pressed left at (244, 154)
Screenshot: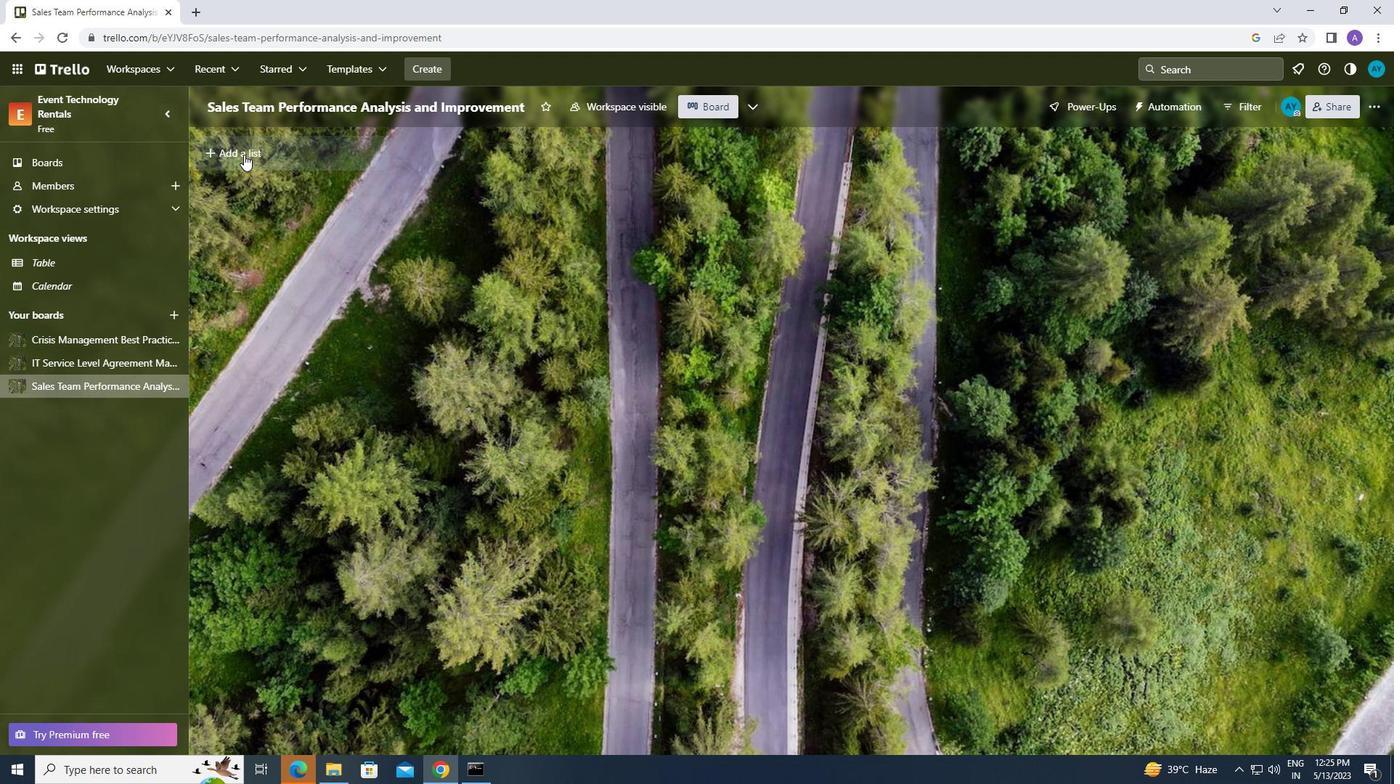 
Action: Mouse moved to (259, 154)
Screenshot: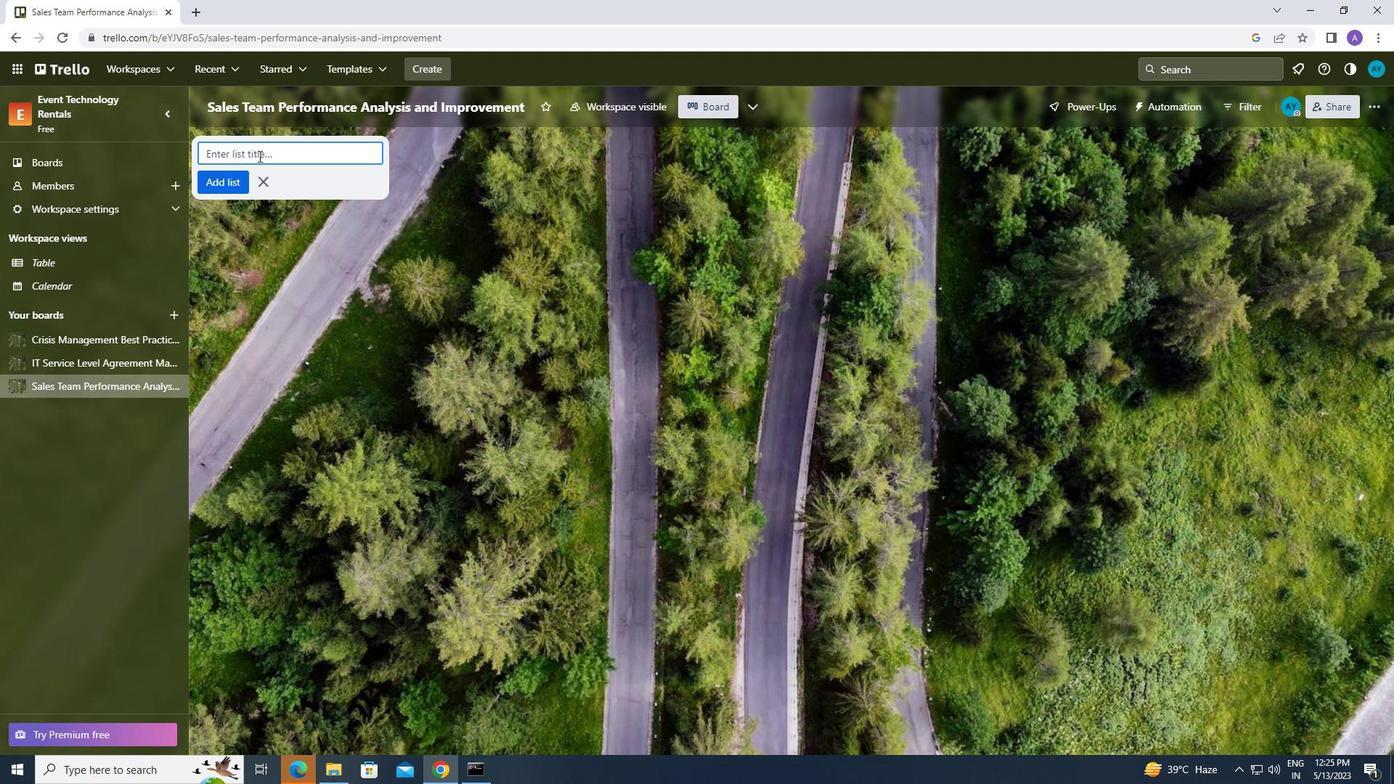 
Action: Mouse pressed left at (259, 154)
Screenshot: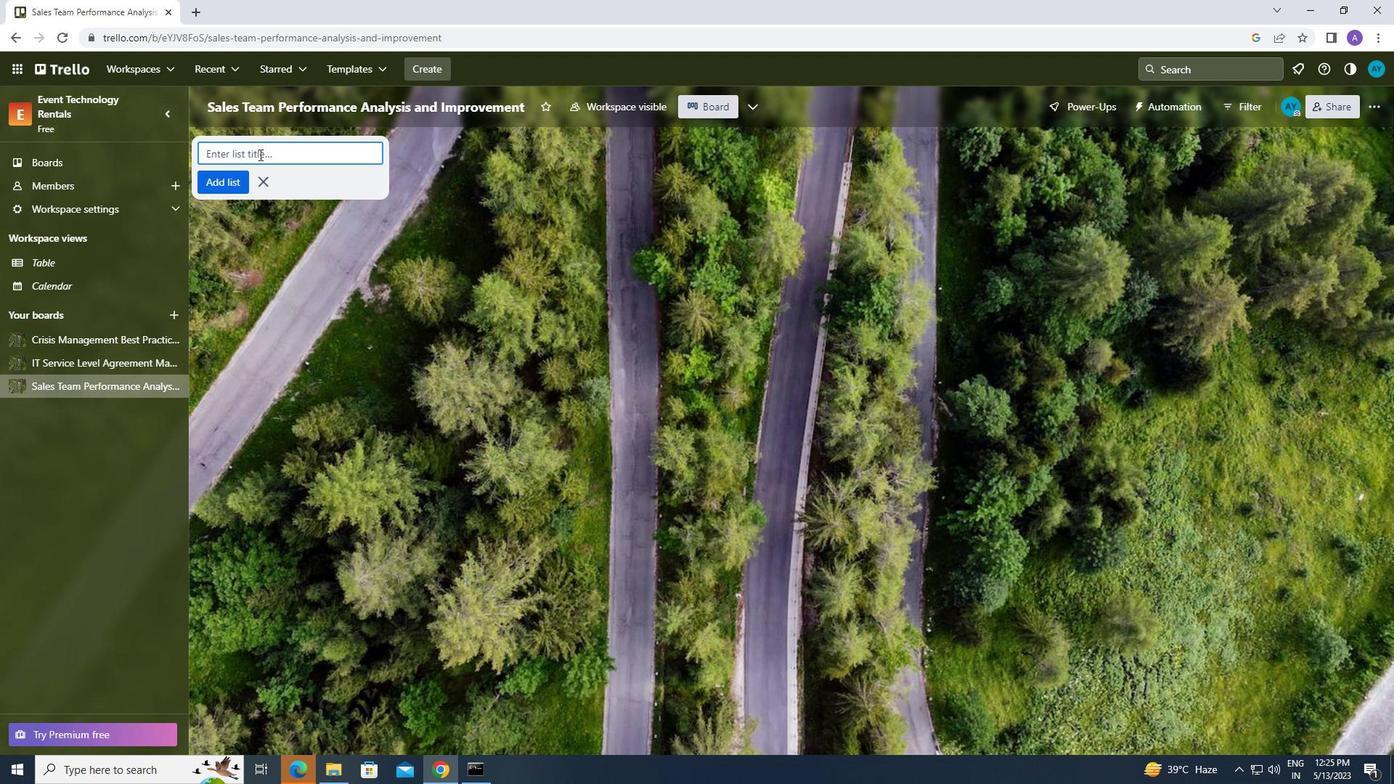 
Action: Key pressed <Key.caps_lock>b<Key.caps_lock>rand<Key.space><Key.caps_lock>a<Key.caps_lock><Key.space><Key.backspace>rchite
Screenshot: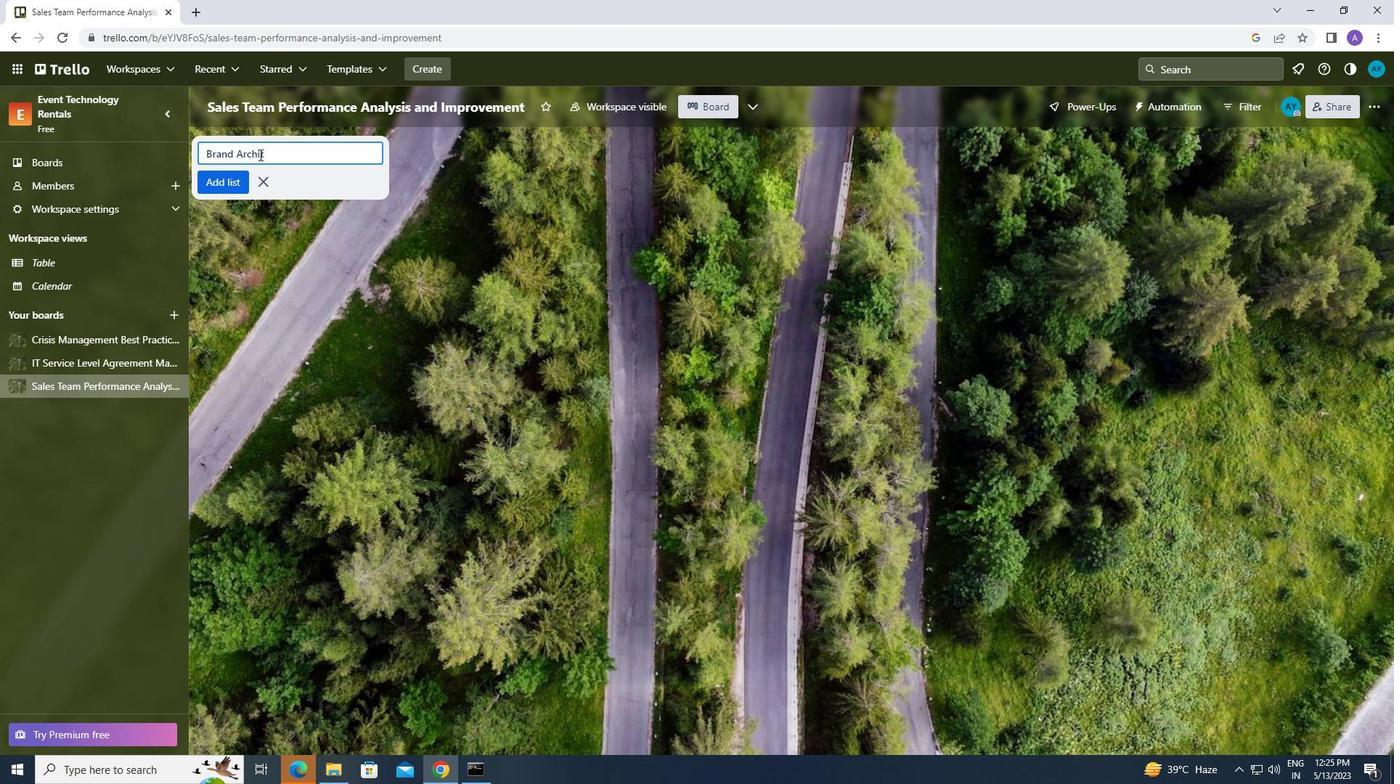 
Action: Mouse moved to (639, 167)
Screenshot: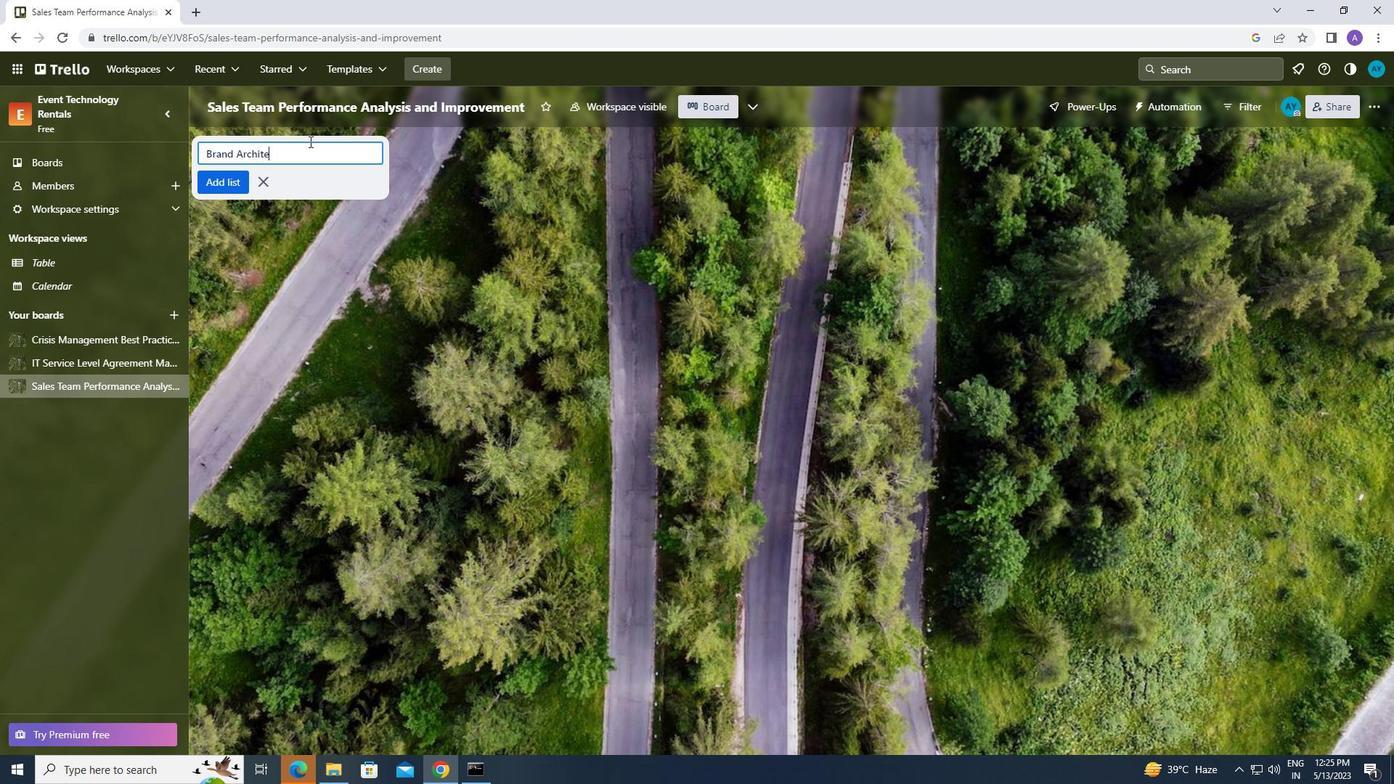 
Action: Key pressed cturev<Key.backspace><Key.space><Key.caps_lock>s<Key.caps_lock>trategy<Key.enter>
Screenshot: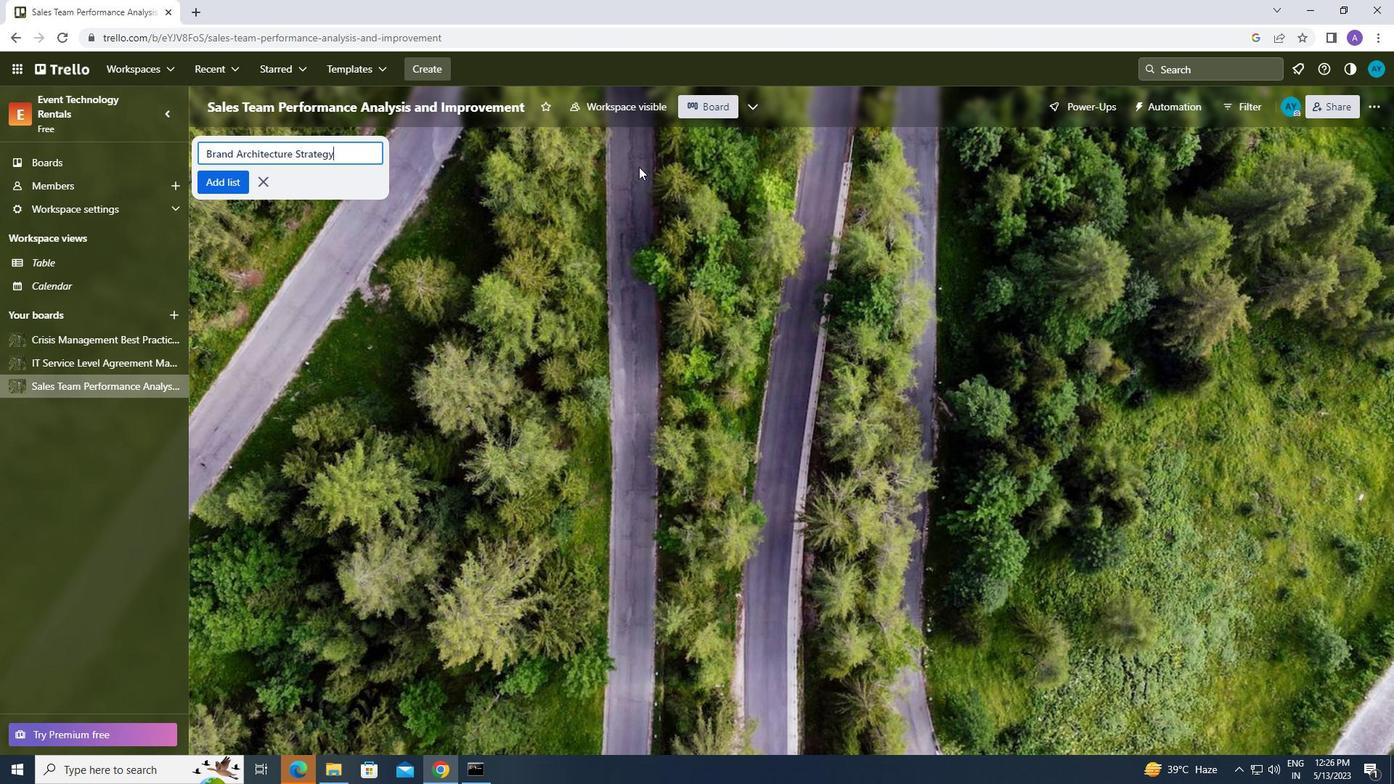 
